 Task: In the  document partnership.docx Insert page numer 'on top of the page' change page color to  'Grey'. Write company name: Ramsons
Action: Mouse moved to (347, 505)
Screenshot: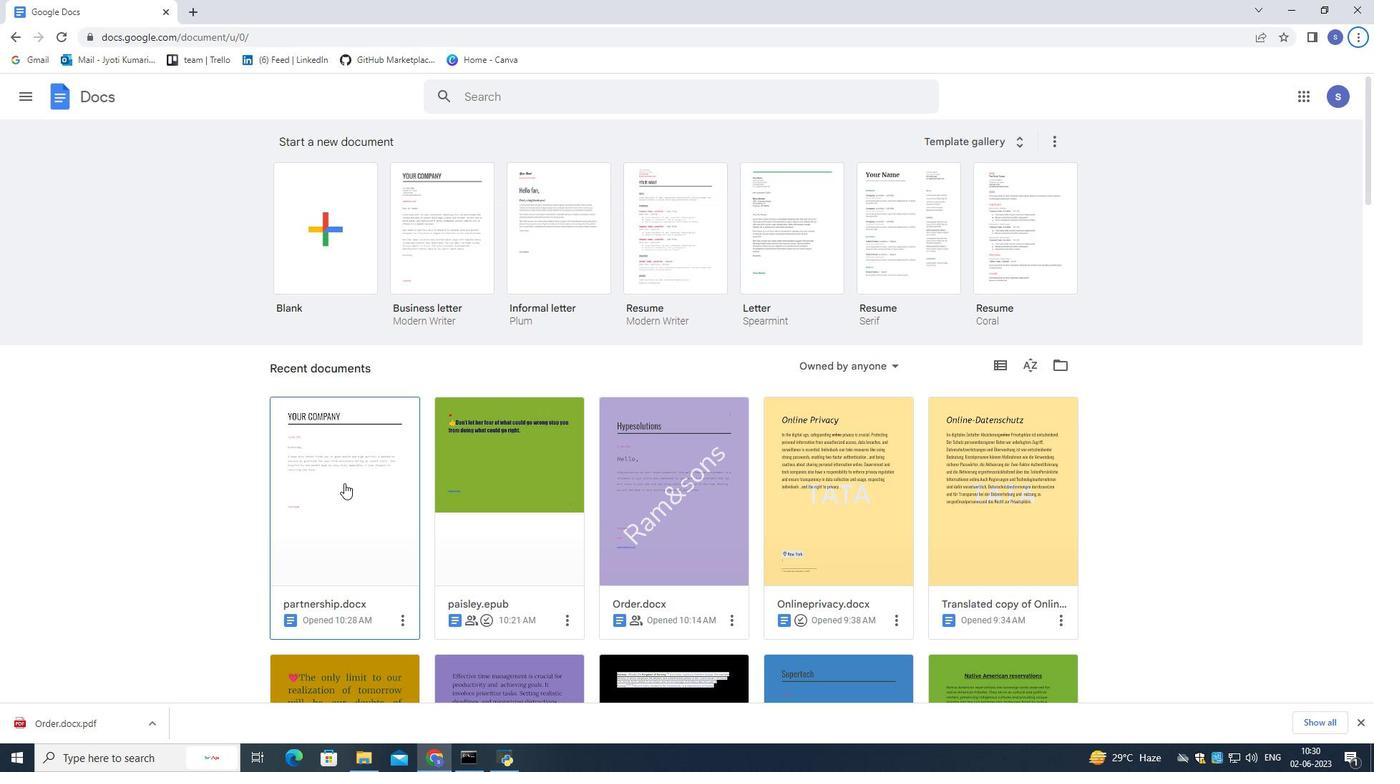
Action: Mouse pressed left at (347, 505)
Screenshot: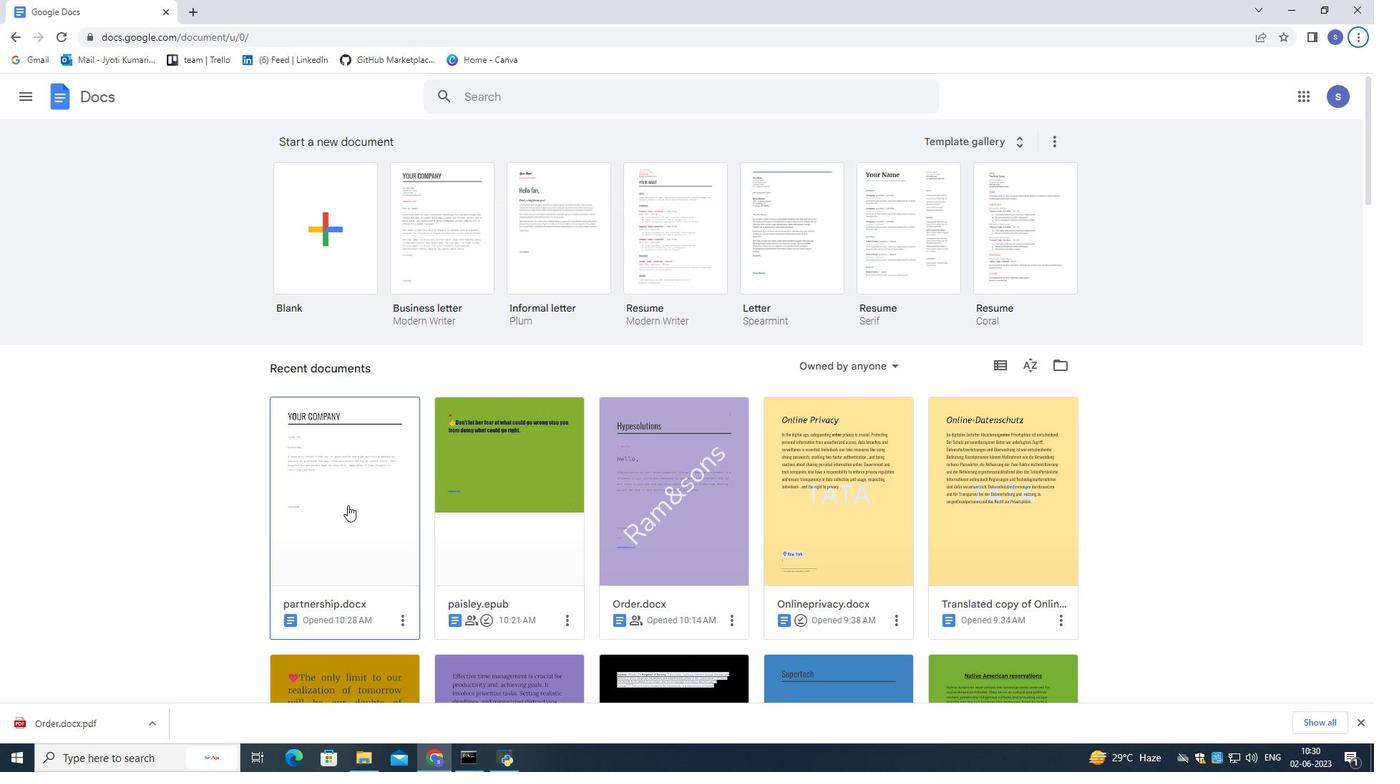 
Action: Mouse moved to (347, 505)
Screenshot: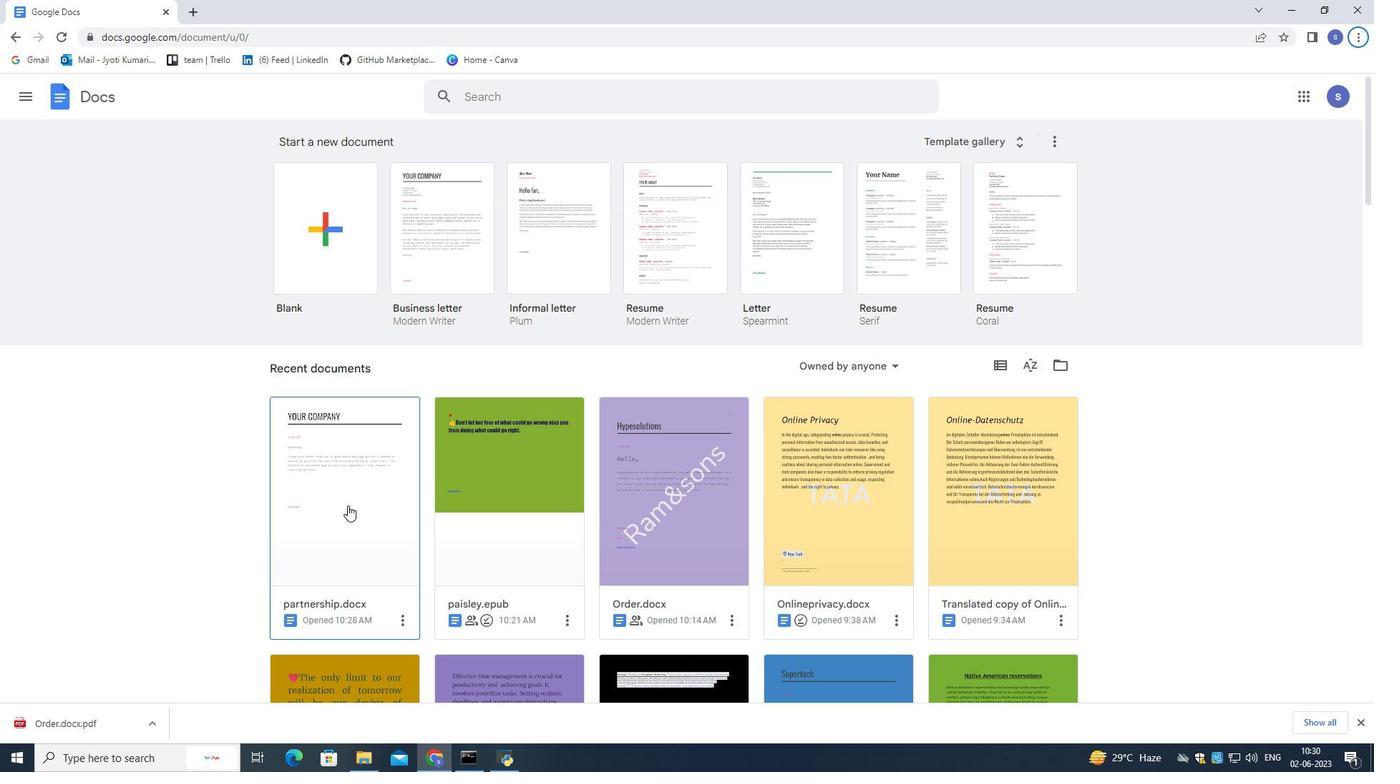 
Action: Mouse pressed left at (347, 505)
Screenshot: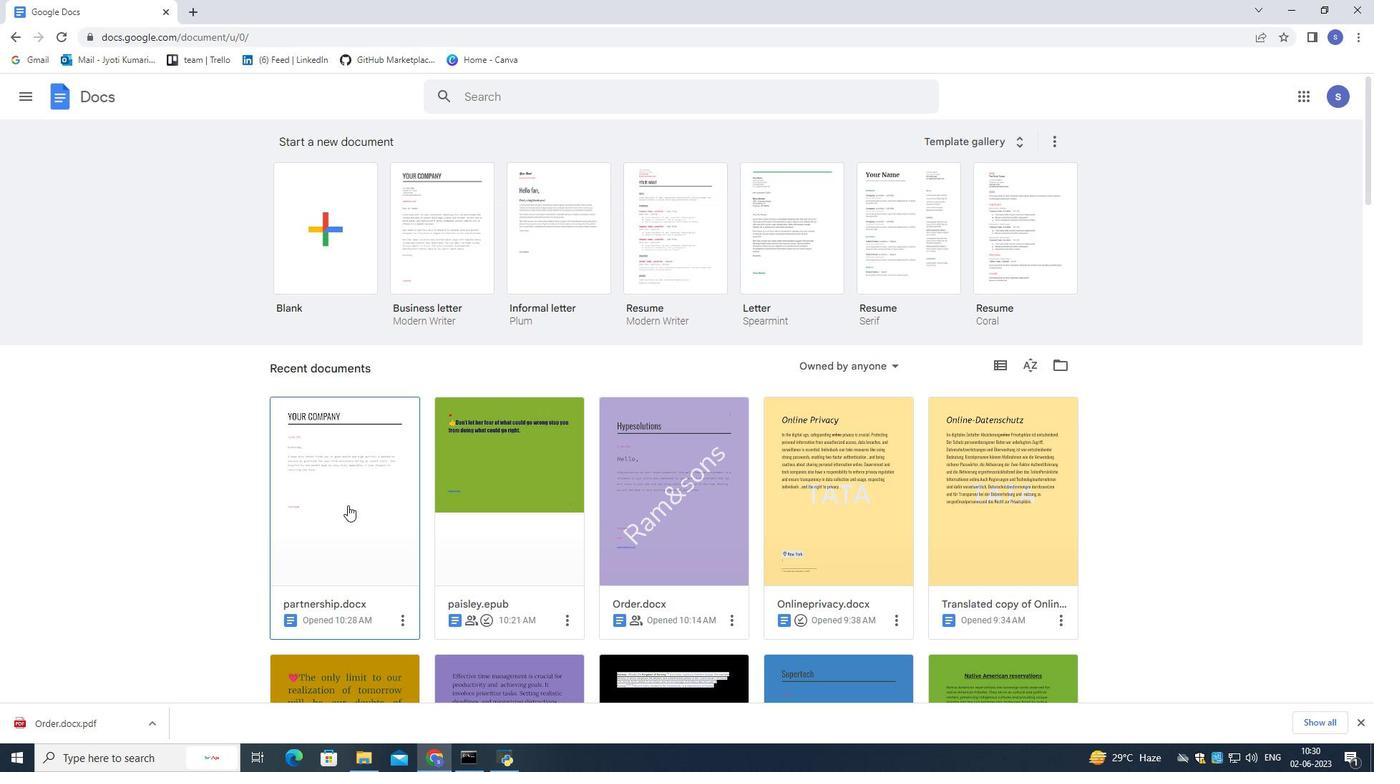 
Action: Mouse moved to (145, 108)
Screenshot: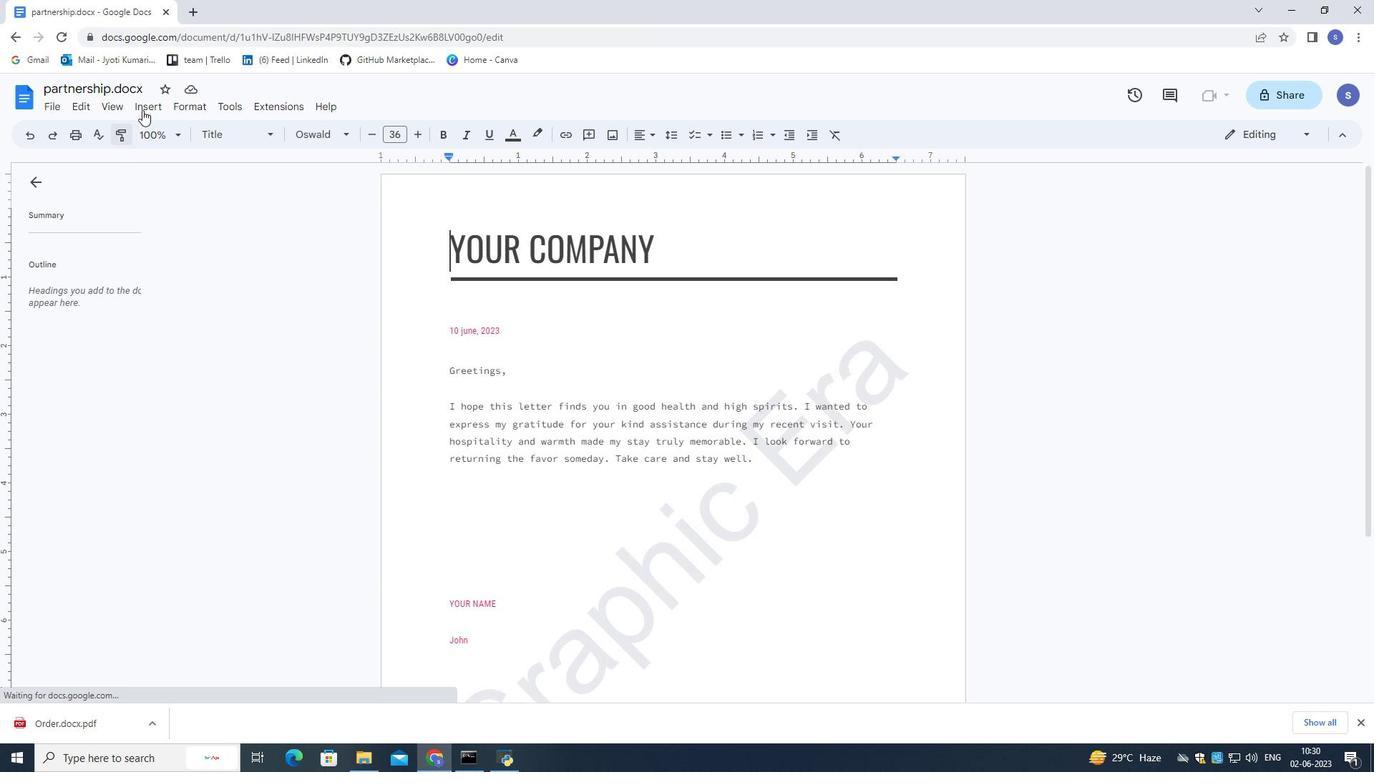 
Action: Mouse pressed left at (145, 108)
Screenshot: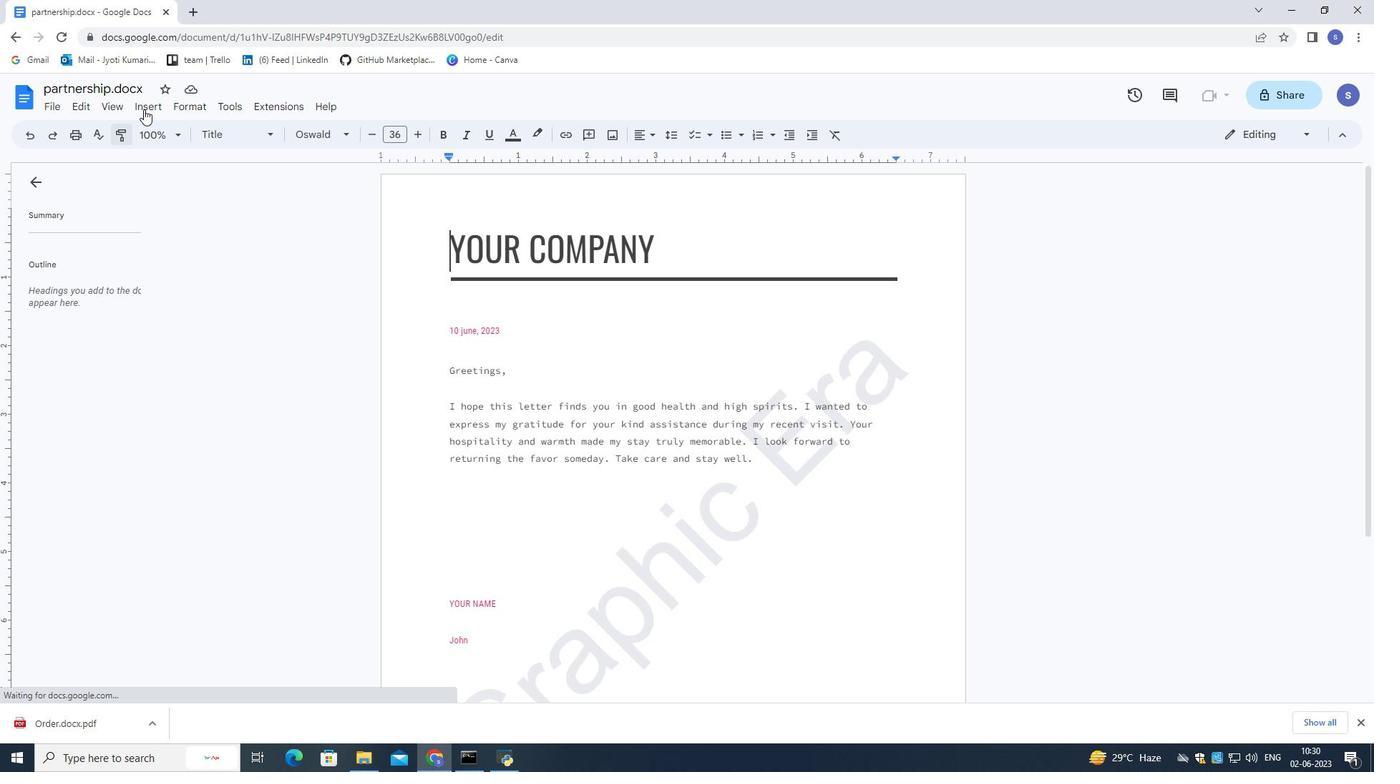 
Action: Mouse moved to (376, 510)
Screenshot: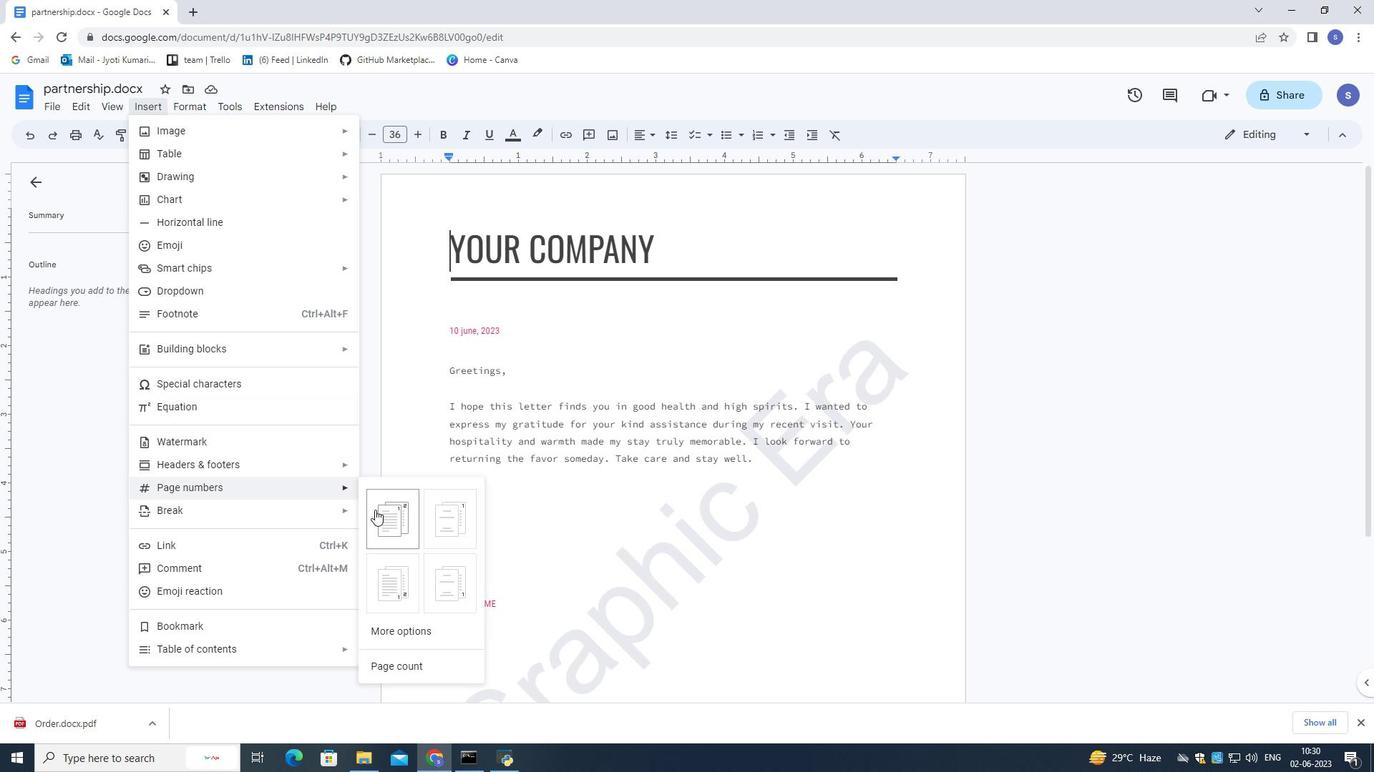 
Action: Mouse pressed left at (376, 510)
Screenshot: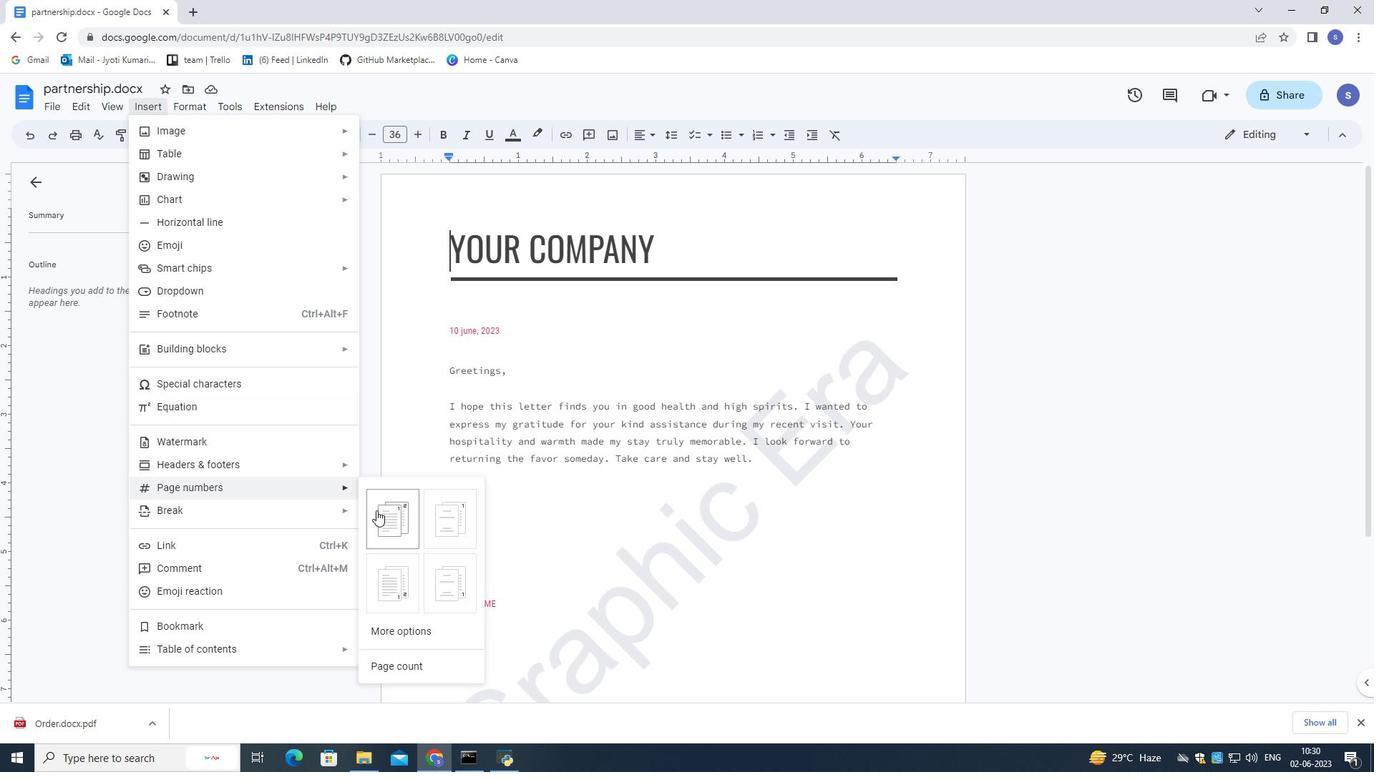 
Action: Mouse moved to (840, 399)
Screenshot: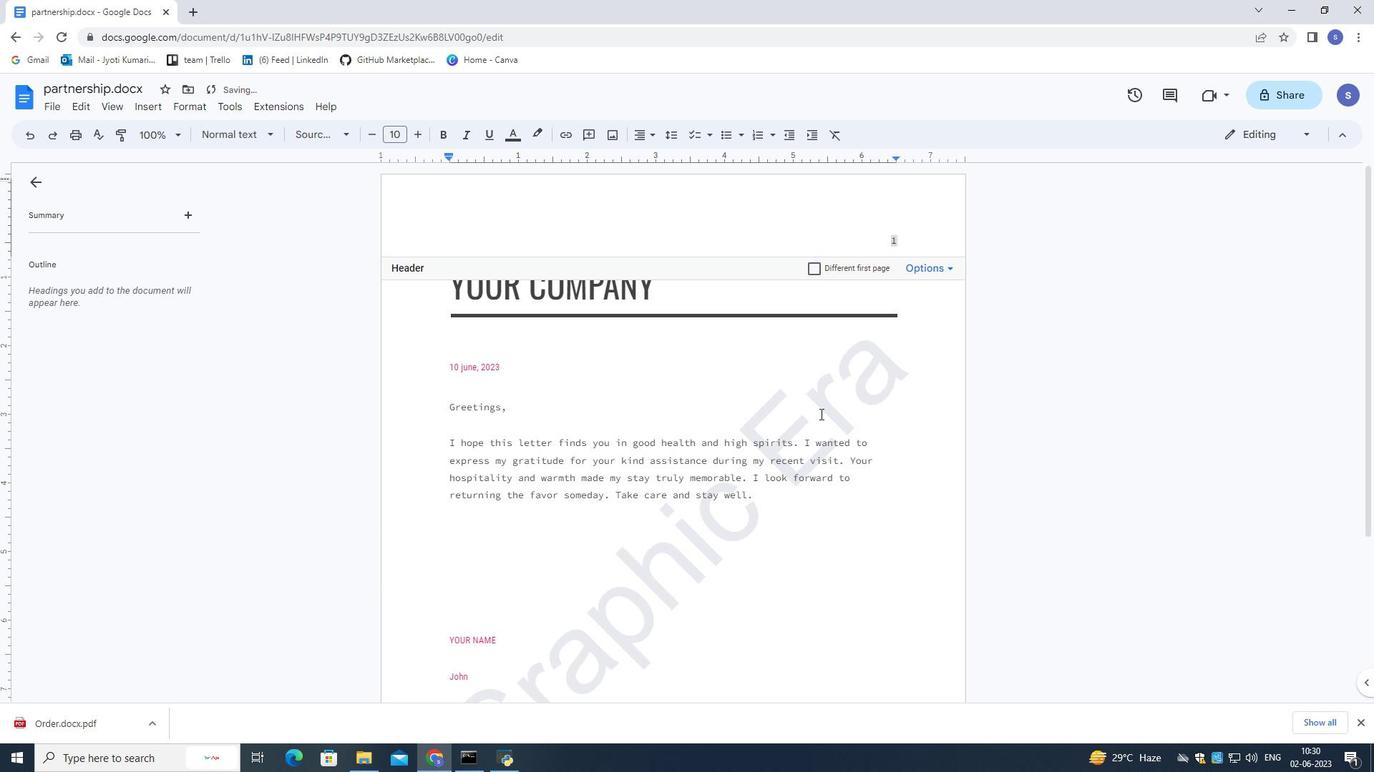 
Action: Mouse pressed left at (840, 399)
Screenshot: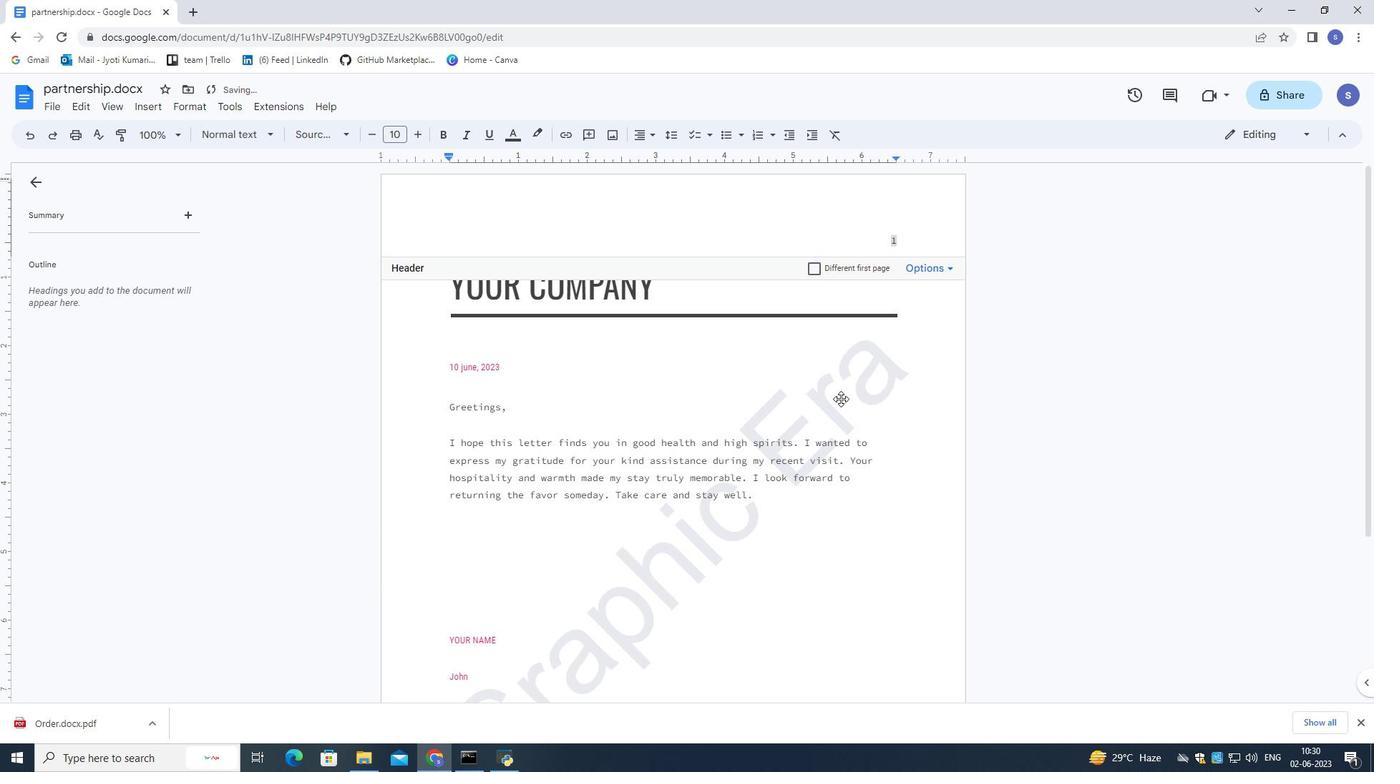 
Action: Mouse moved to (45, 105)
Screenshot: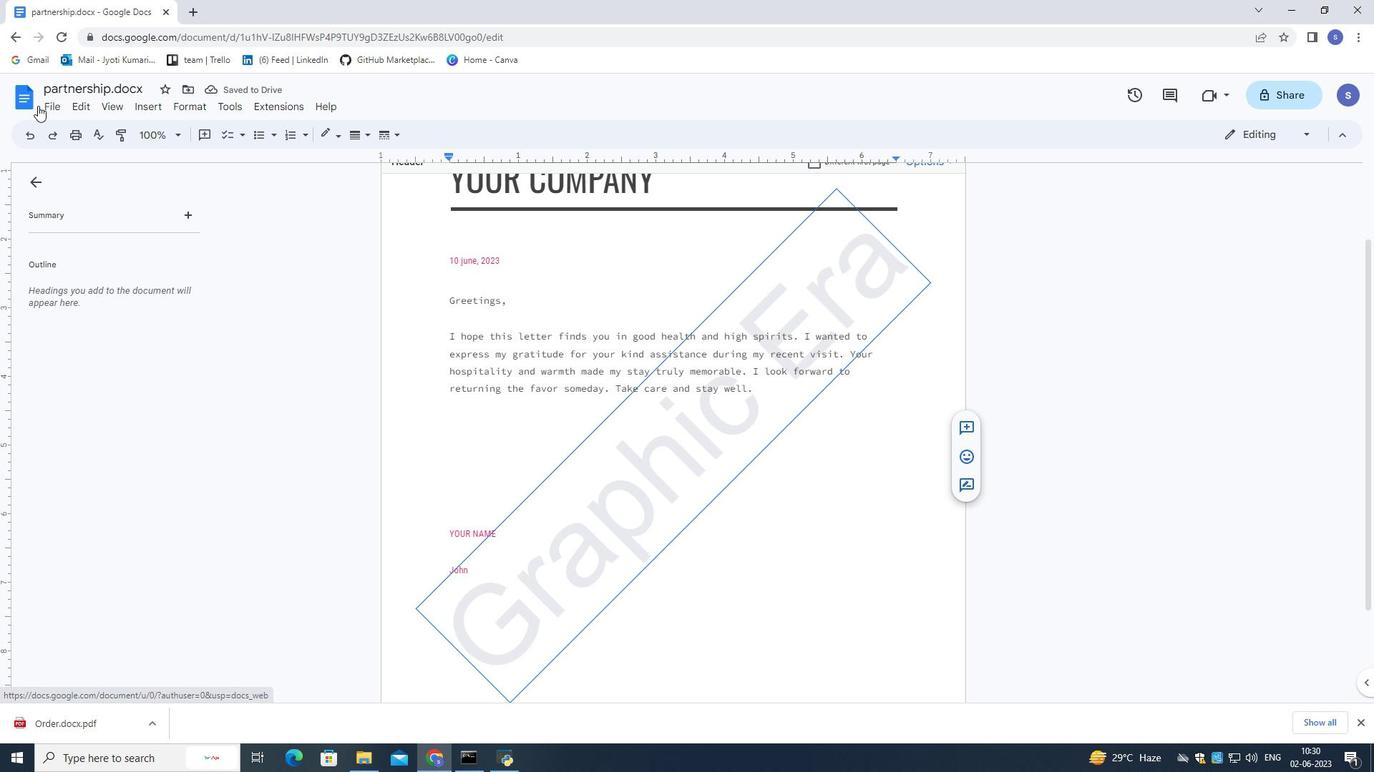 
Action: Mouse pressed left at (45, 105)
Screenshot: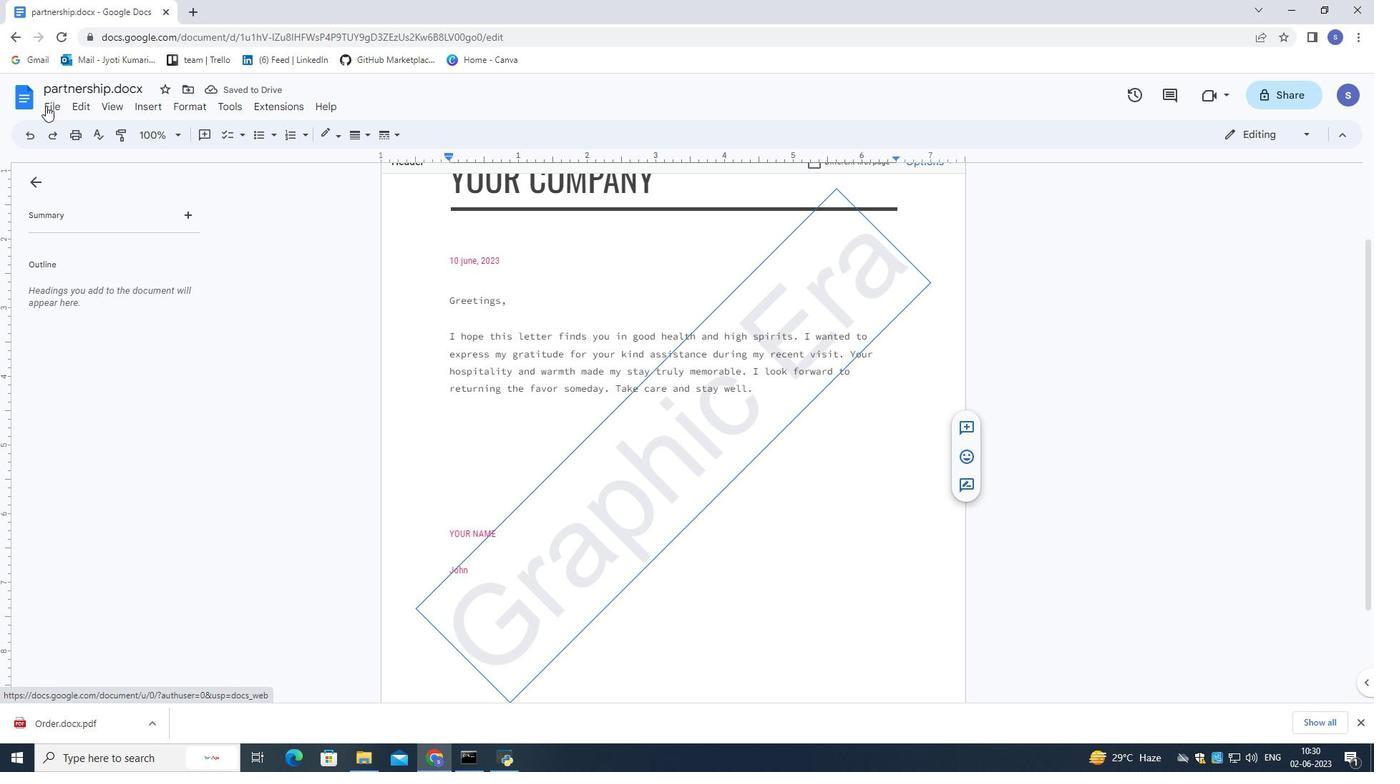 
Action: Mouse moved to (90, 502)
Screenshot: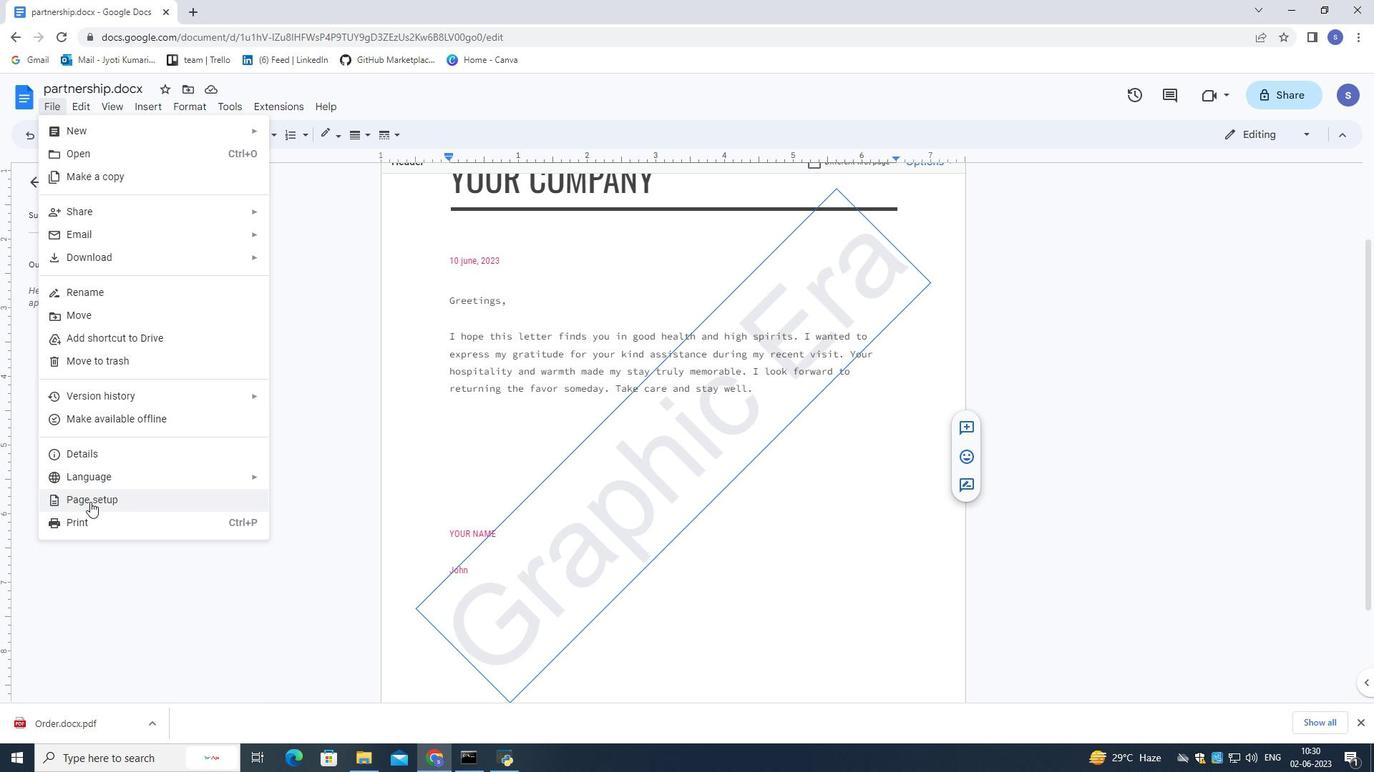 
Action: Mouse pressed left at (90, 502)
Screenshot: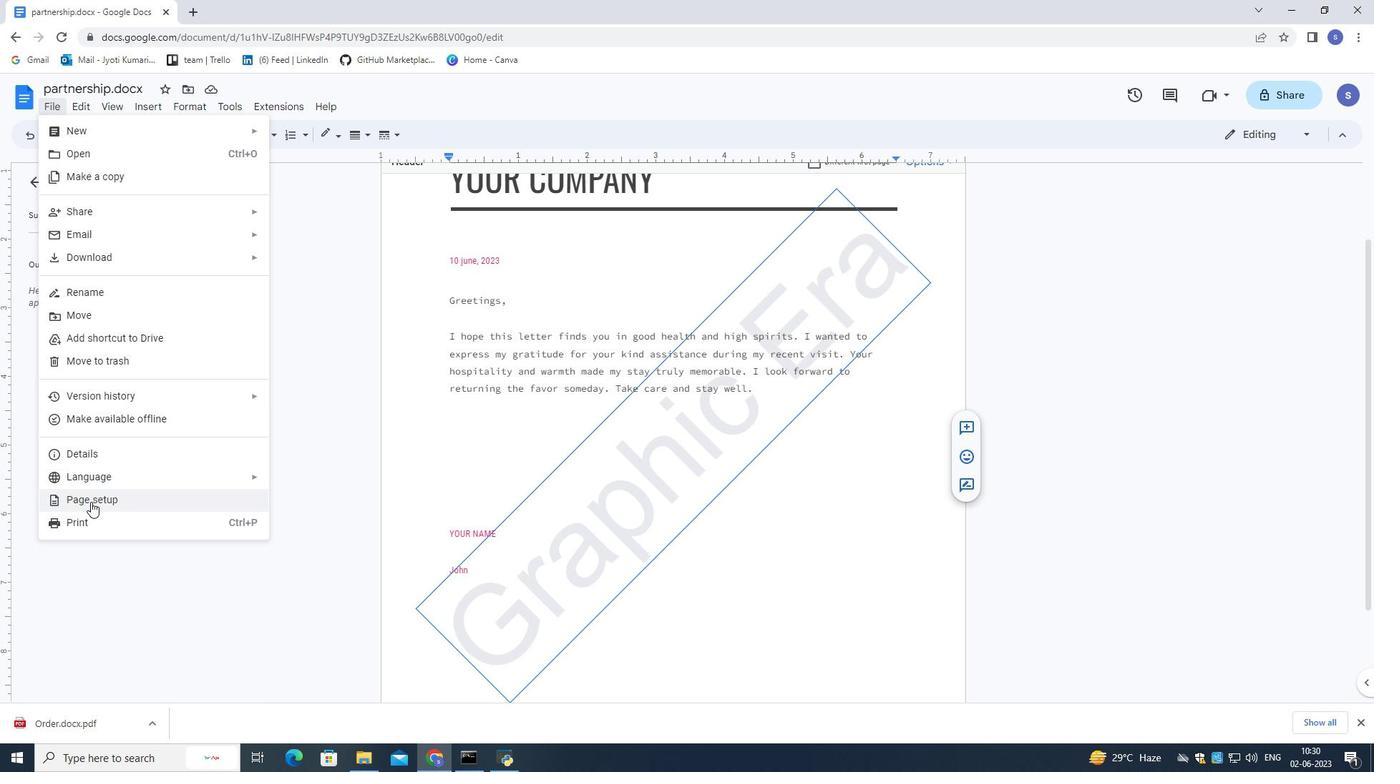 
Action: Mouse moved to (565, 481)
Screenshot: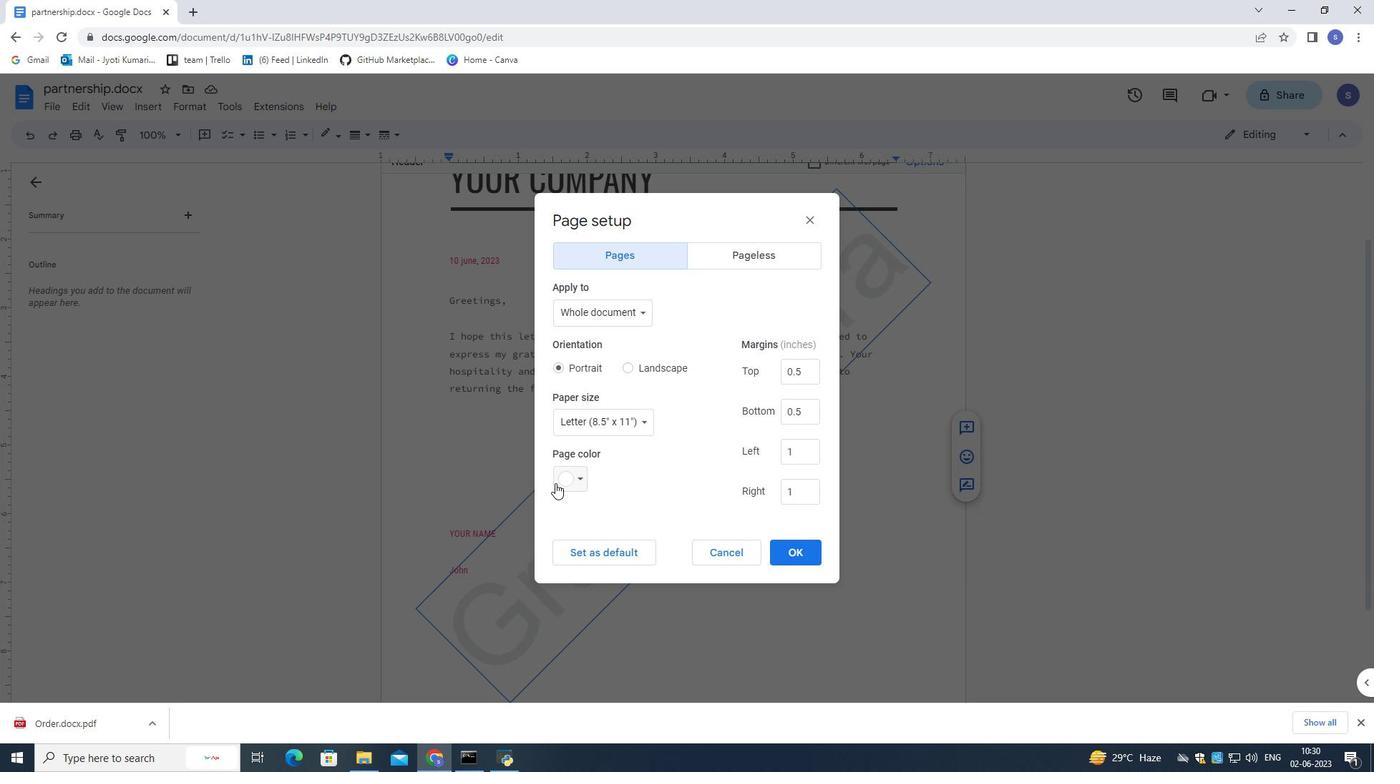 
Action: Mouse pressed left at (565, 481)
Screenshot: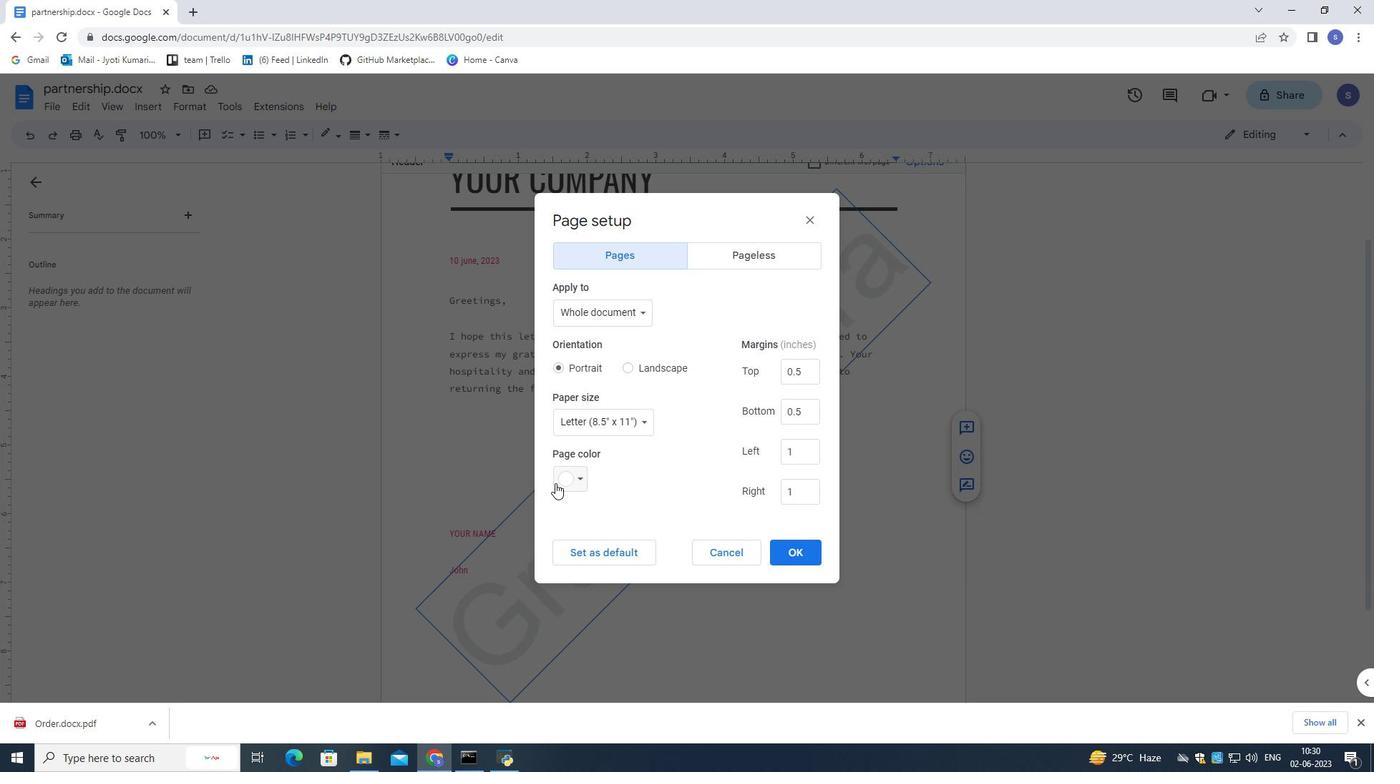 
Action: Mouse moved to (619, 505)
Screenshot: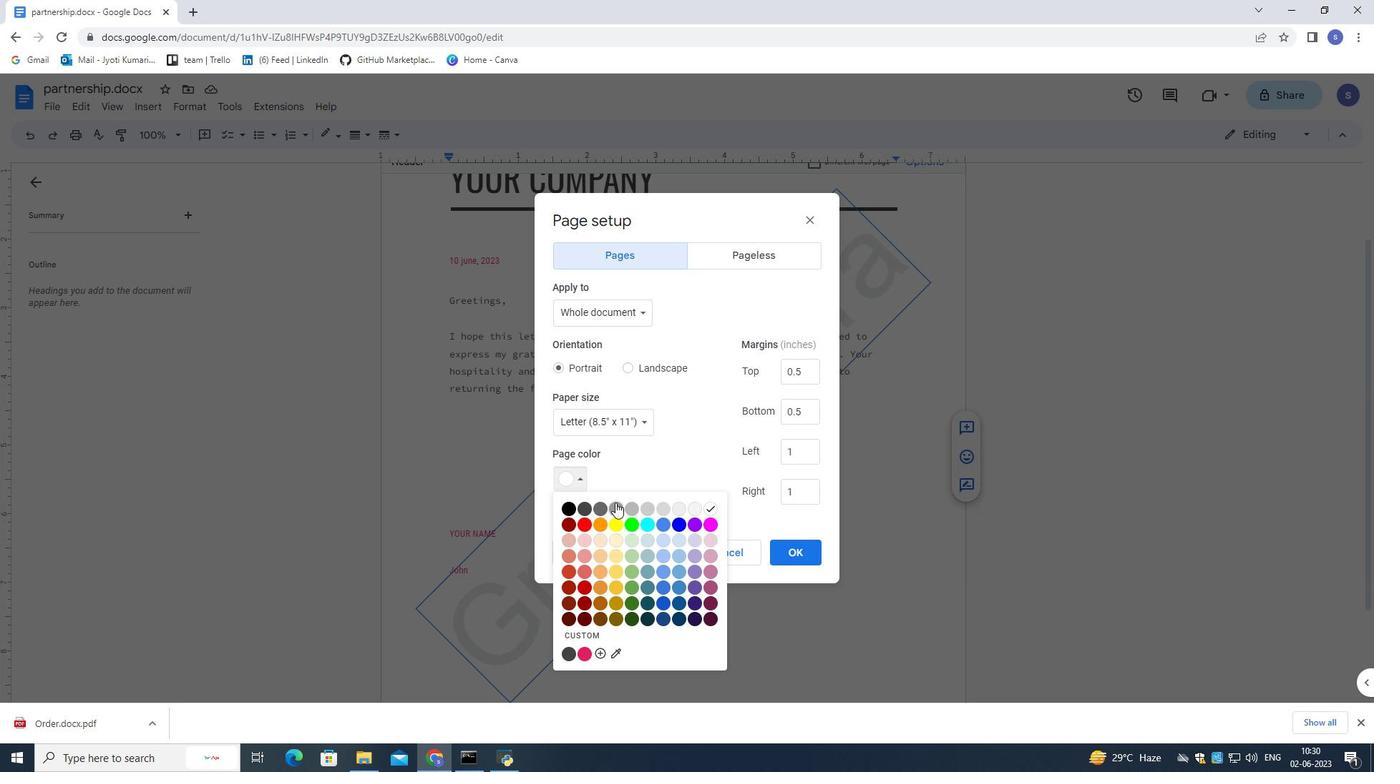 
Action: Mouse pressed left at (619, 505)
Screenshot: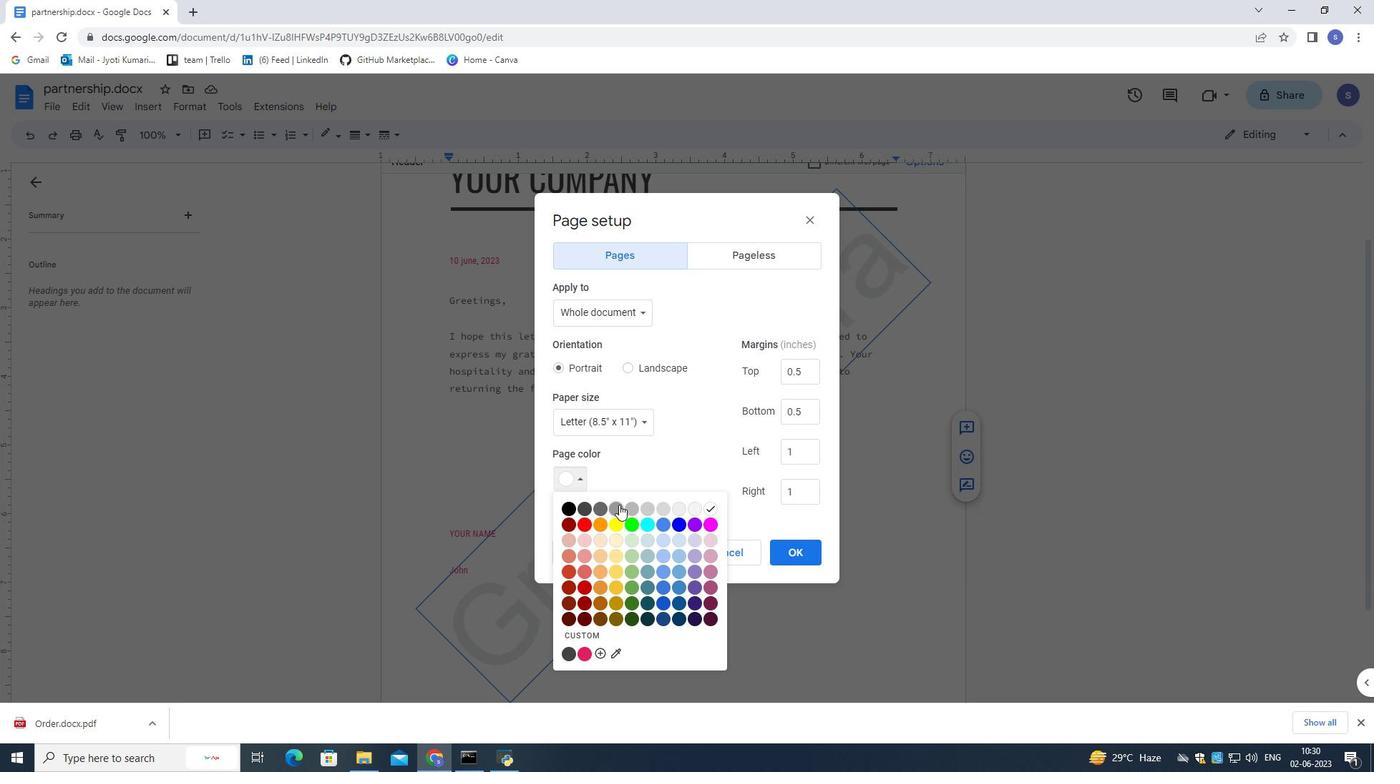 
Action: Mouse moved to (783, 548)
Screenshot: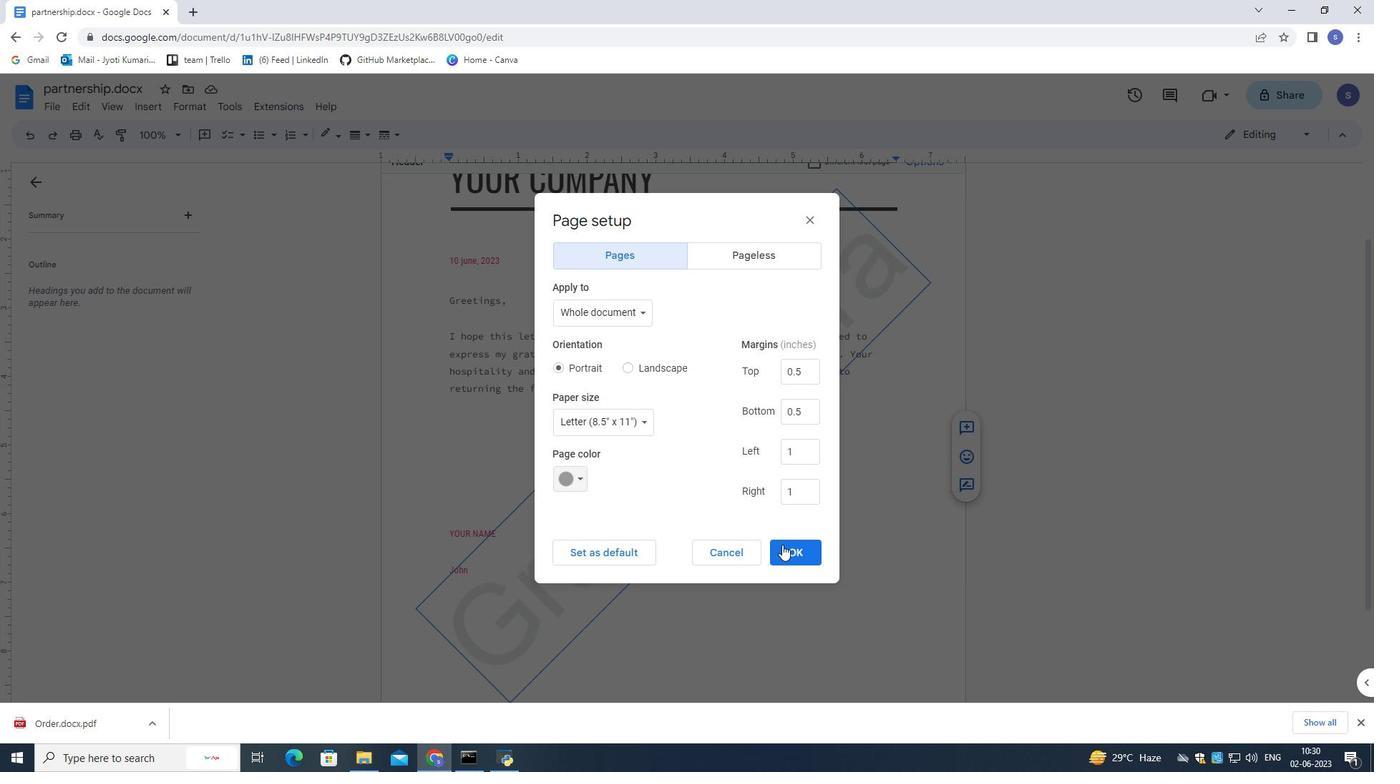 
Action: Mouse pressed left at (783, 548)
Screenshot: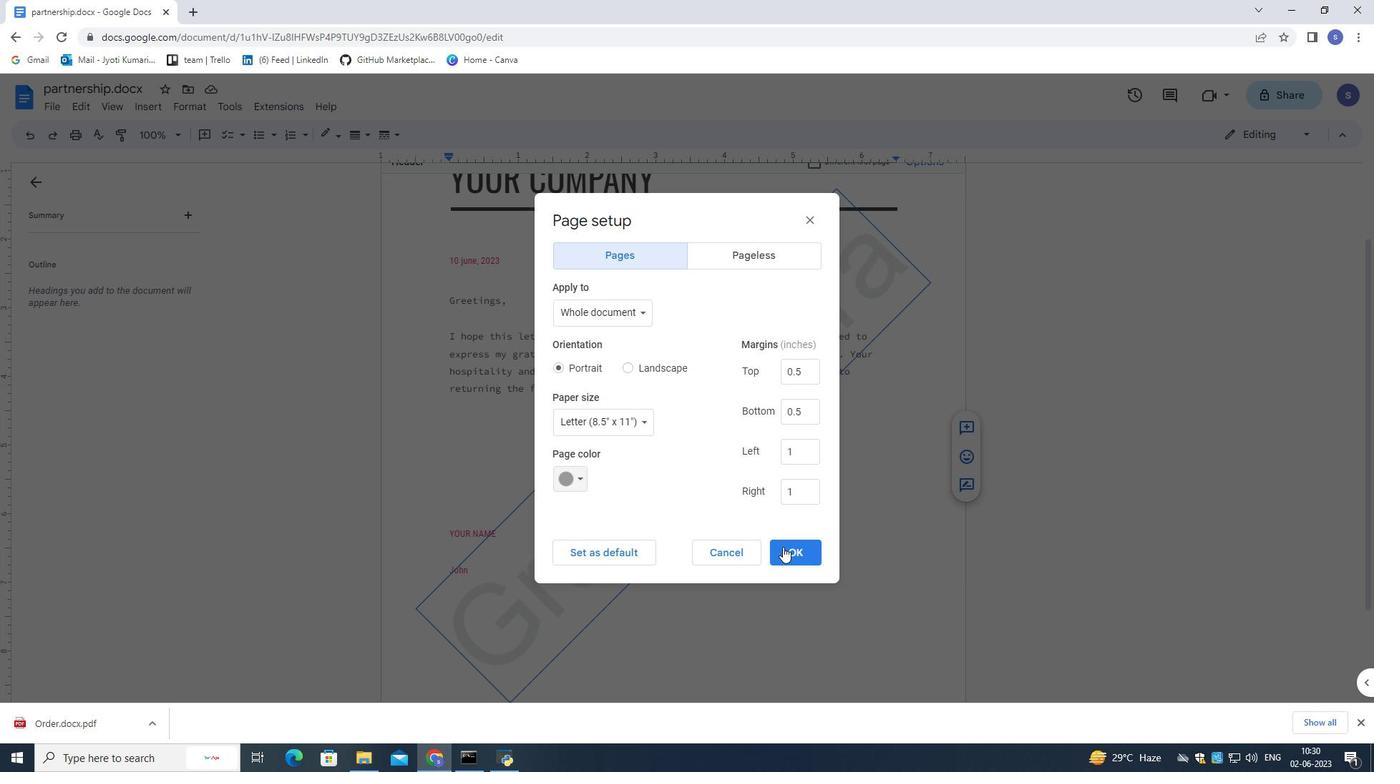 
Action: Mouse moved to (651, 319)
Screenshot: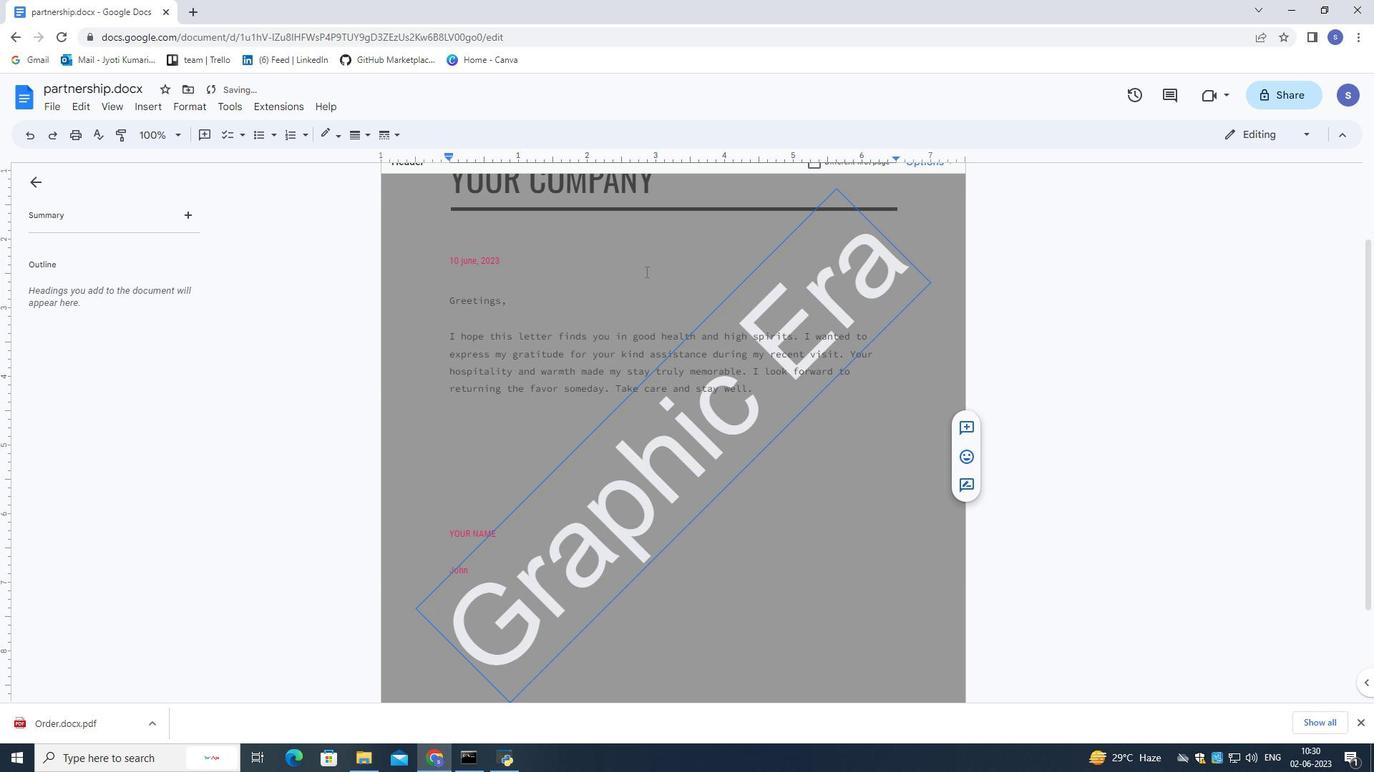 
Action: Mouse scrolled (651, 320) with delta (0, 0)
Screenshot: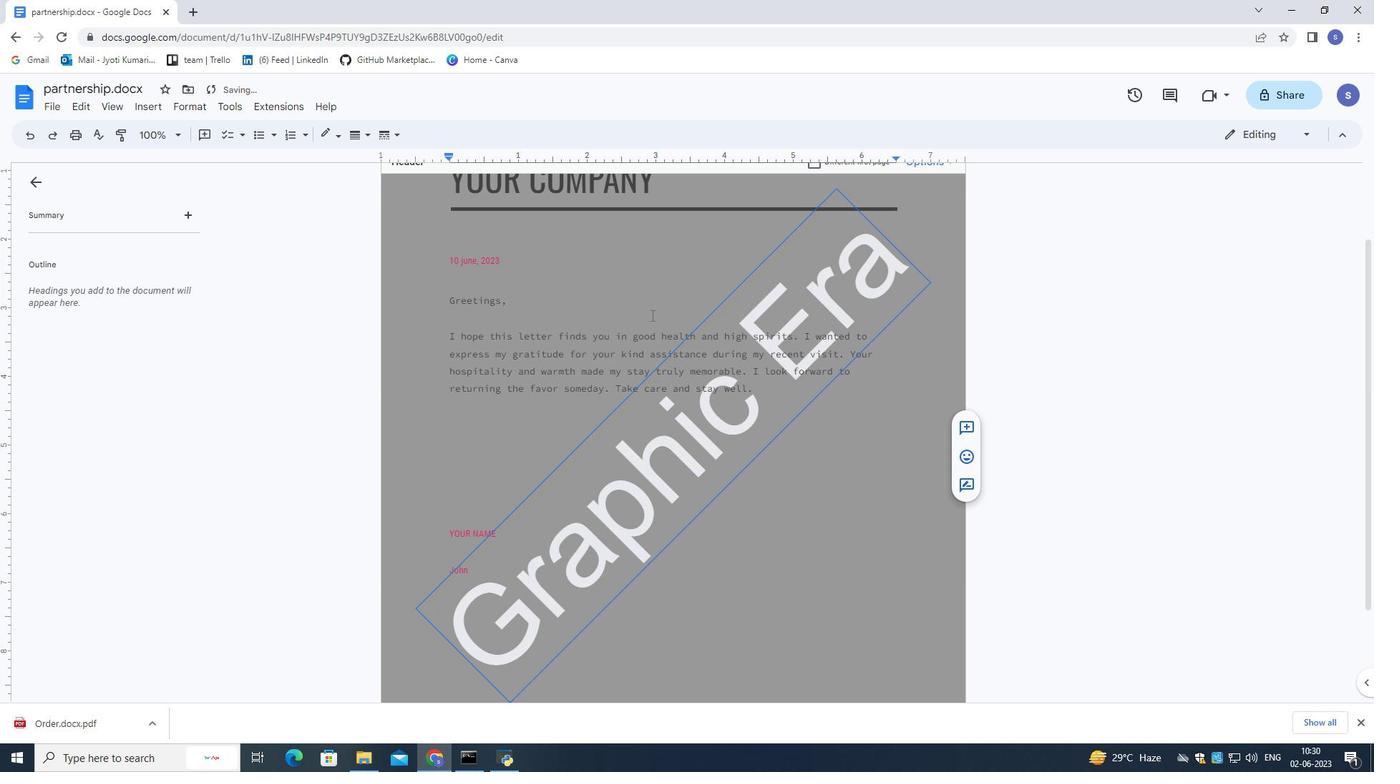 
Action: Mouse scrolled (651, 320) with delta (0, 0)
Screenshot: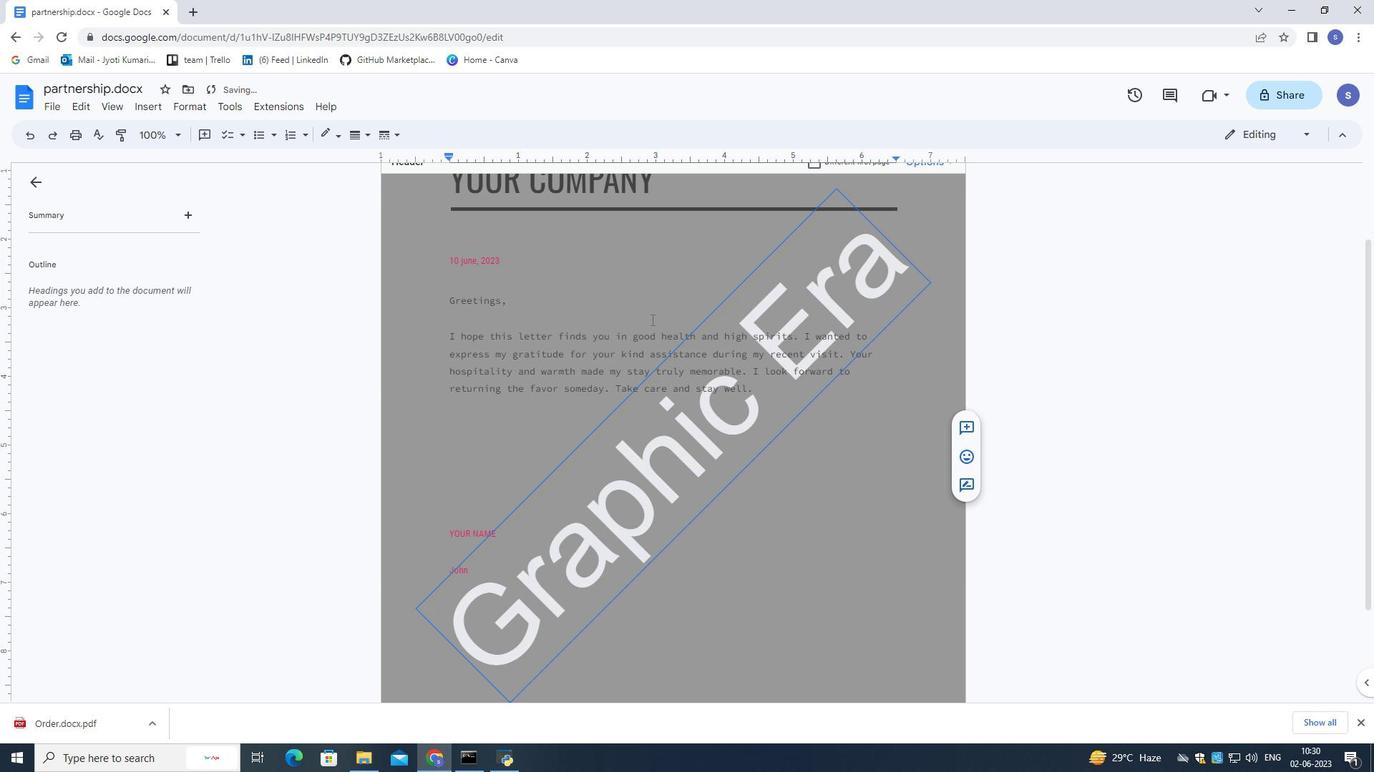 
Action: Mouse moved to (651, 319)
Screenshot: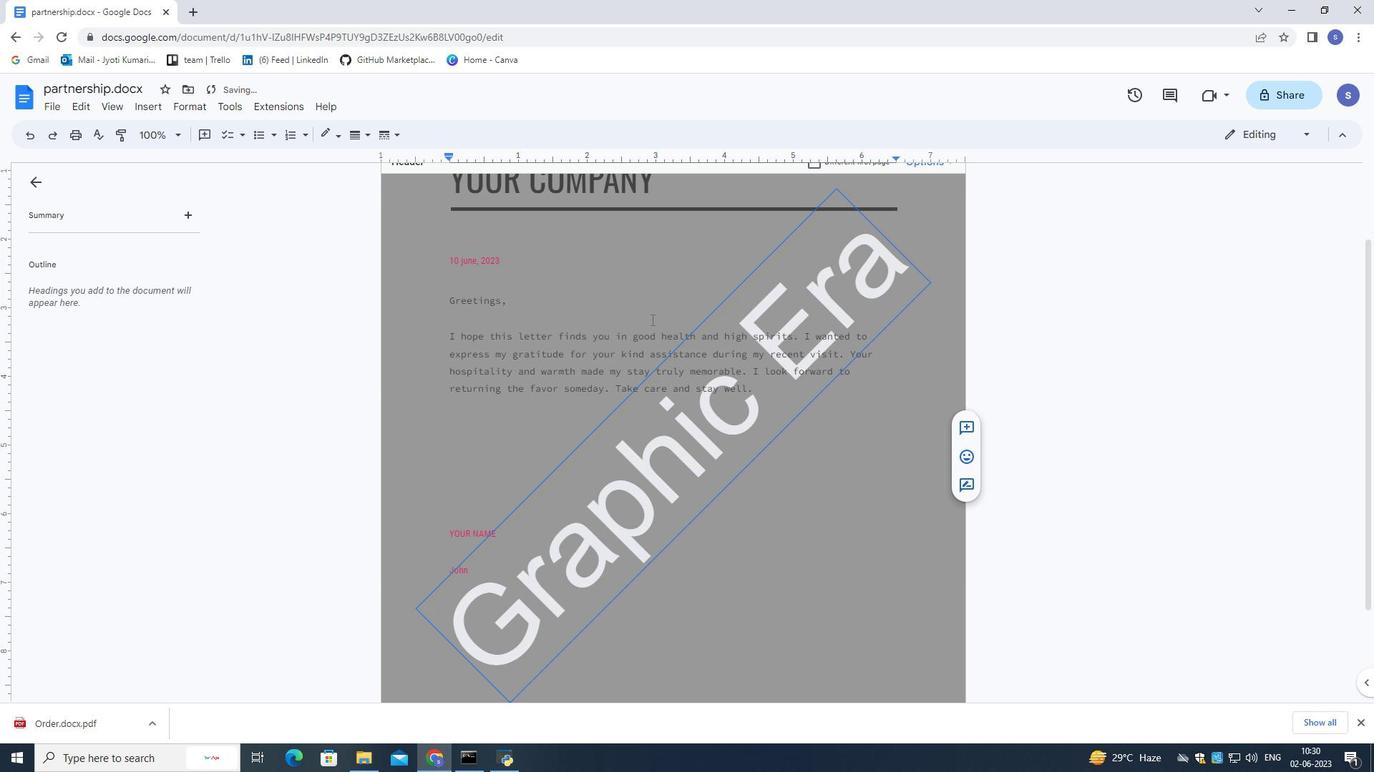 
Action: Mouse scrolled (651, 320) with delta (0, 0)
Screenshot: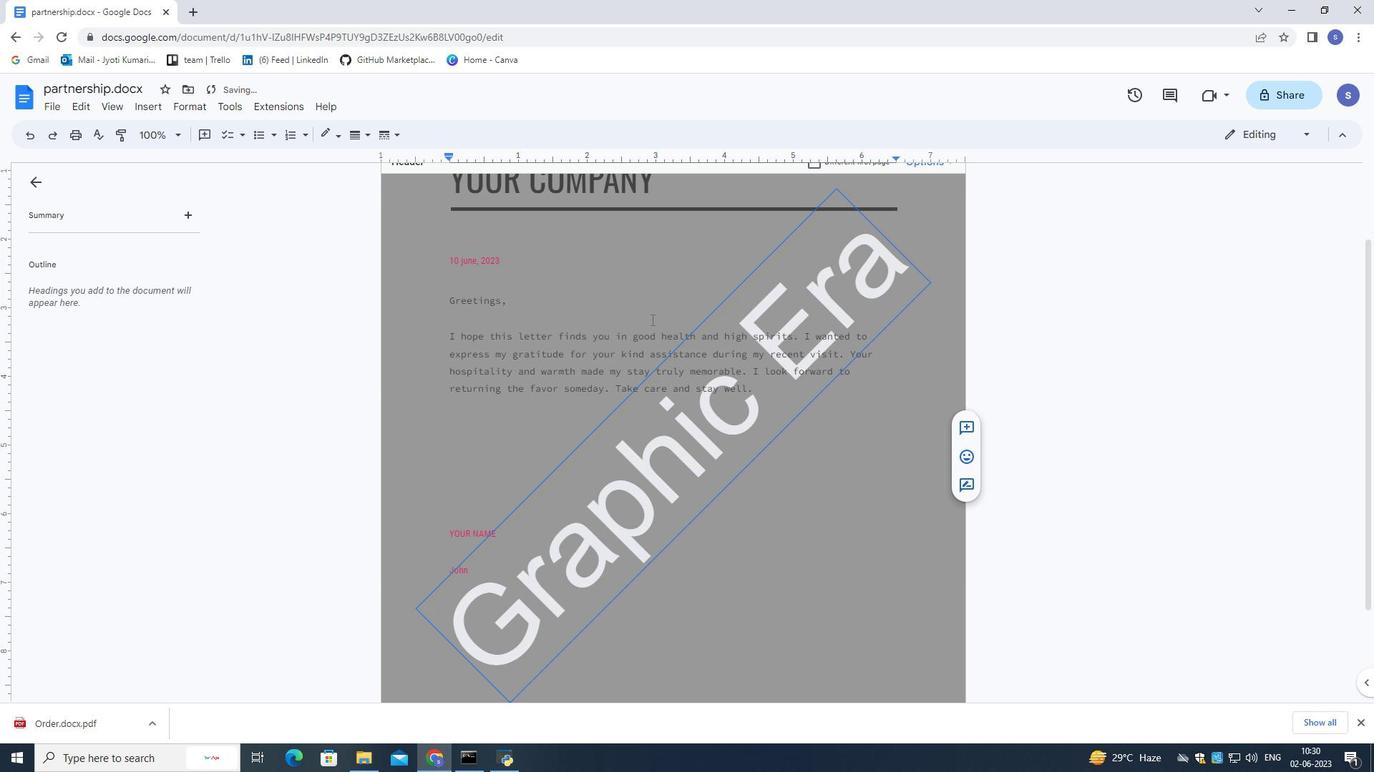 
Action: Mouse moved to (674, 386)
Screenshot: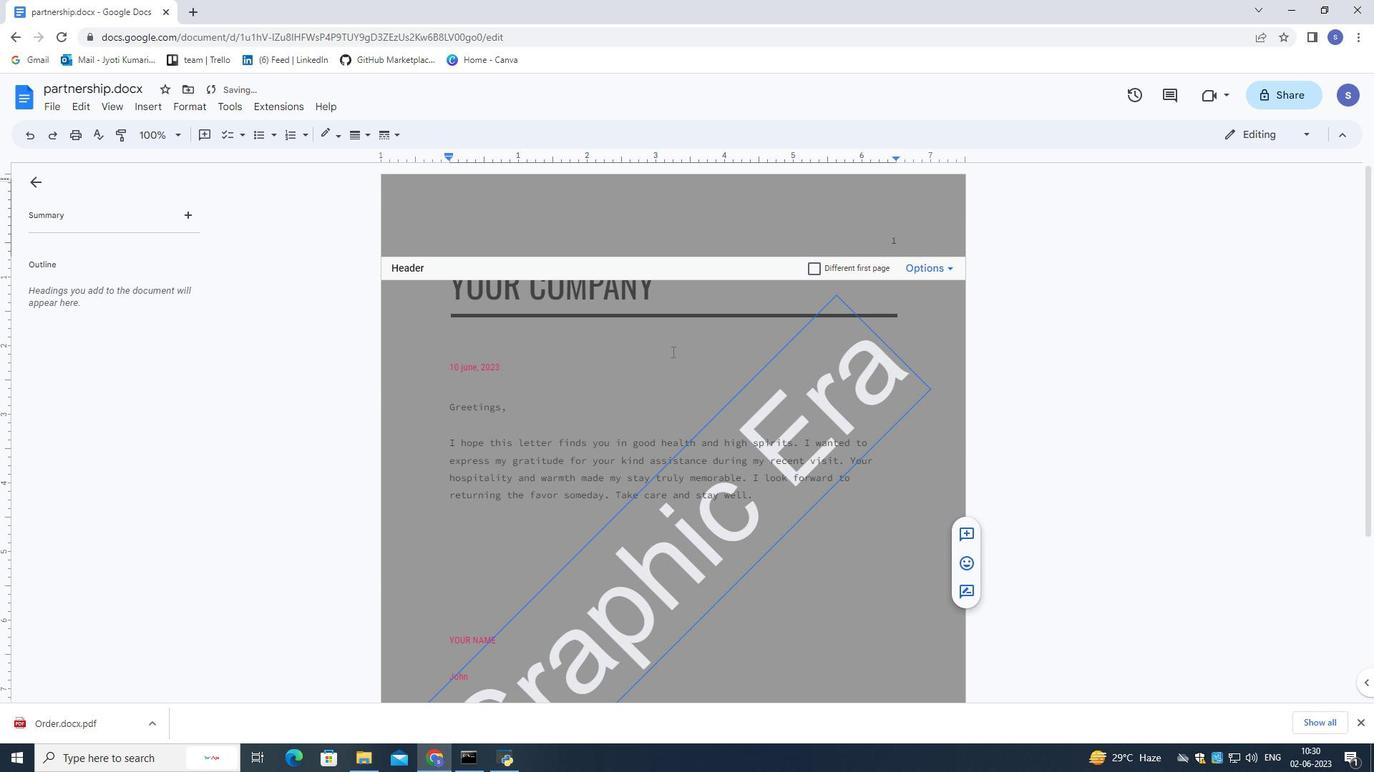 
Action: Mouse pressed left at (674, 386)
Screenshot: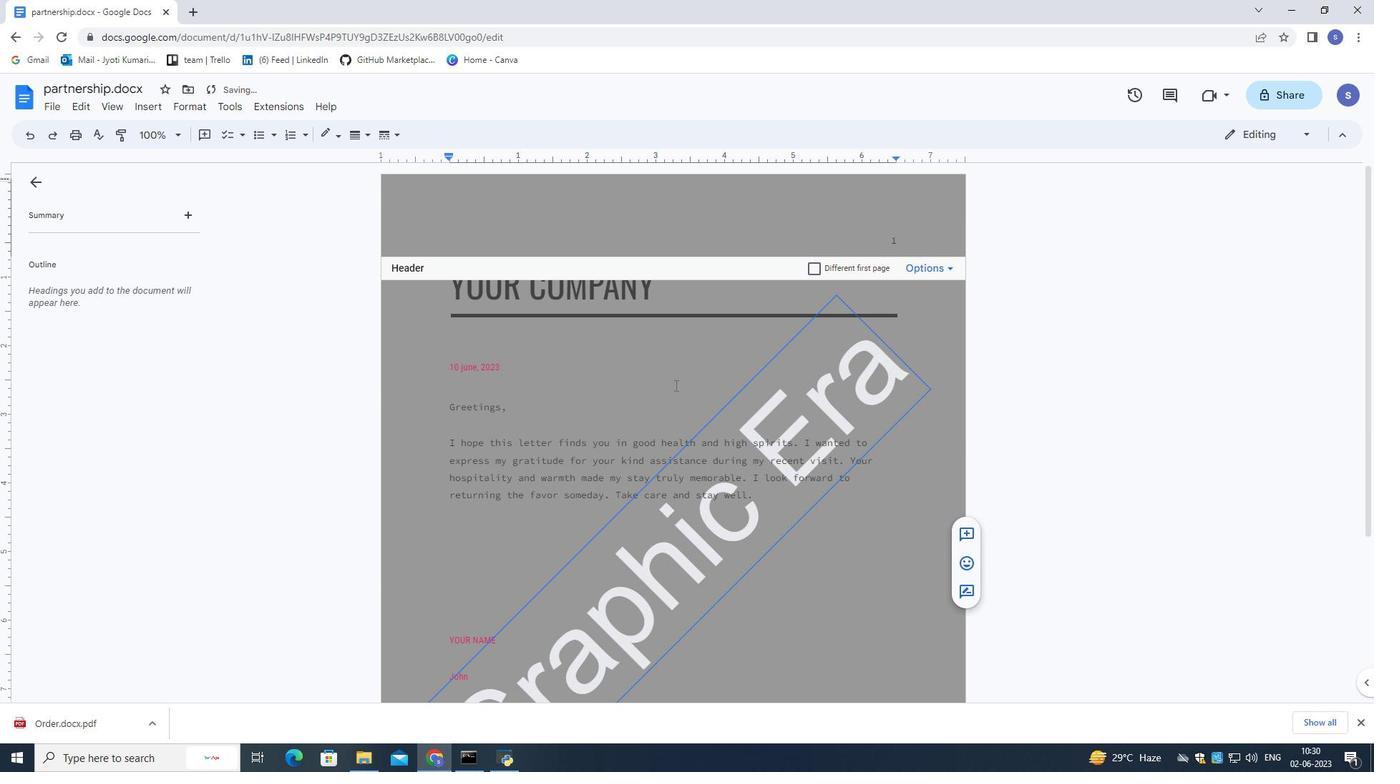 
Action: Mouse moved to (679, 306)
Screenshot: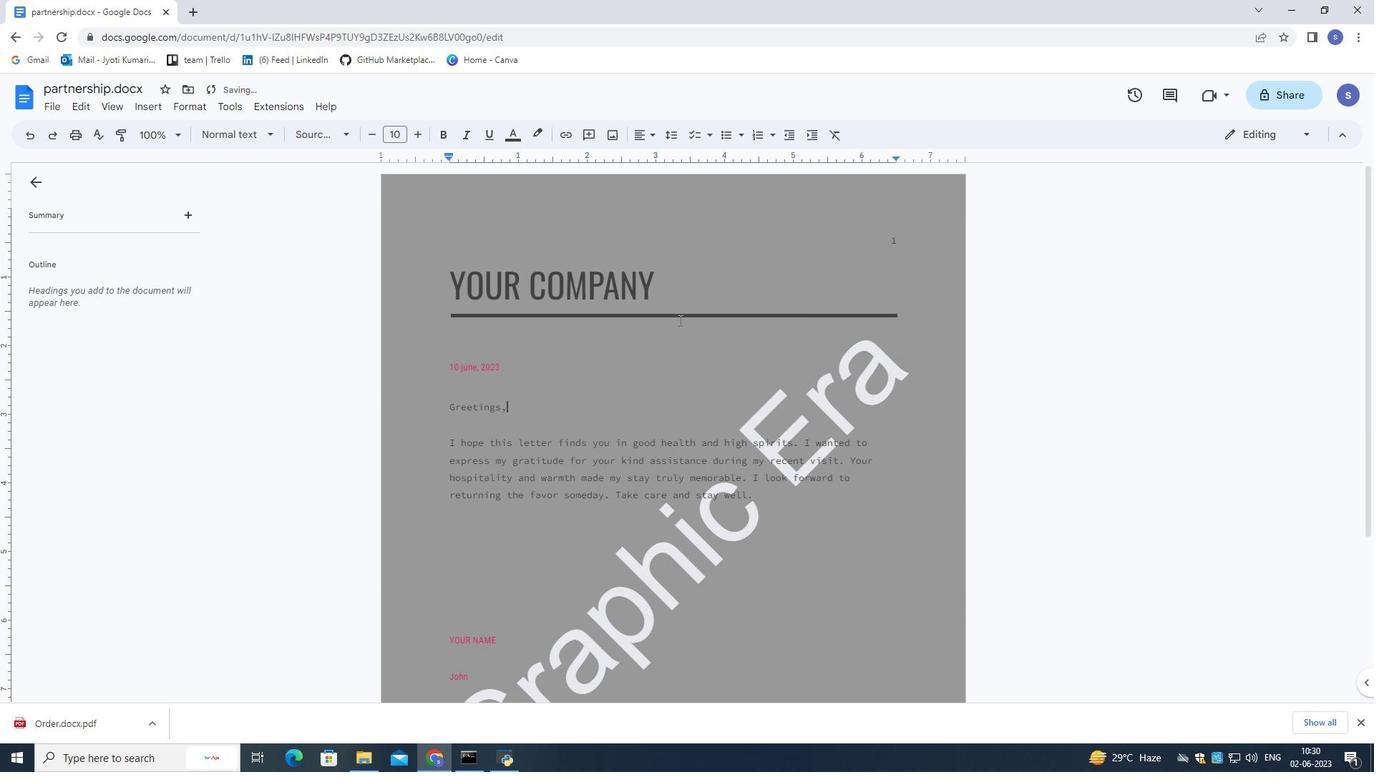 
Action: Mouse pressed left at (679, 306)
Screenshot: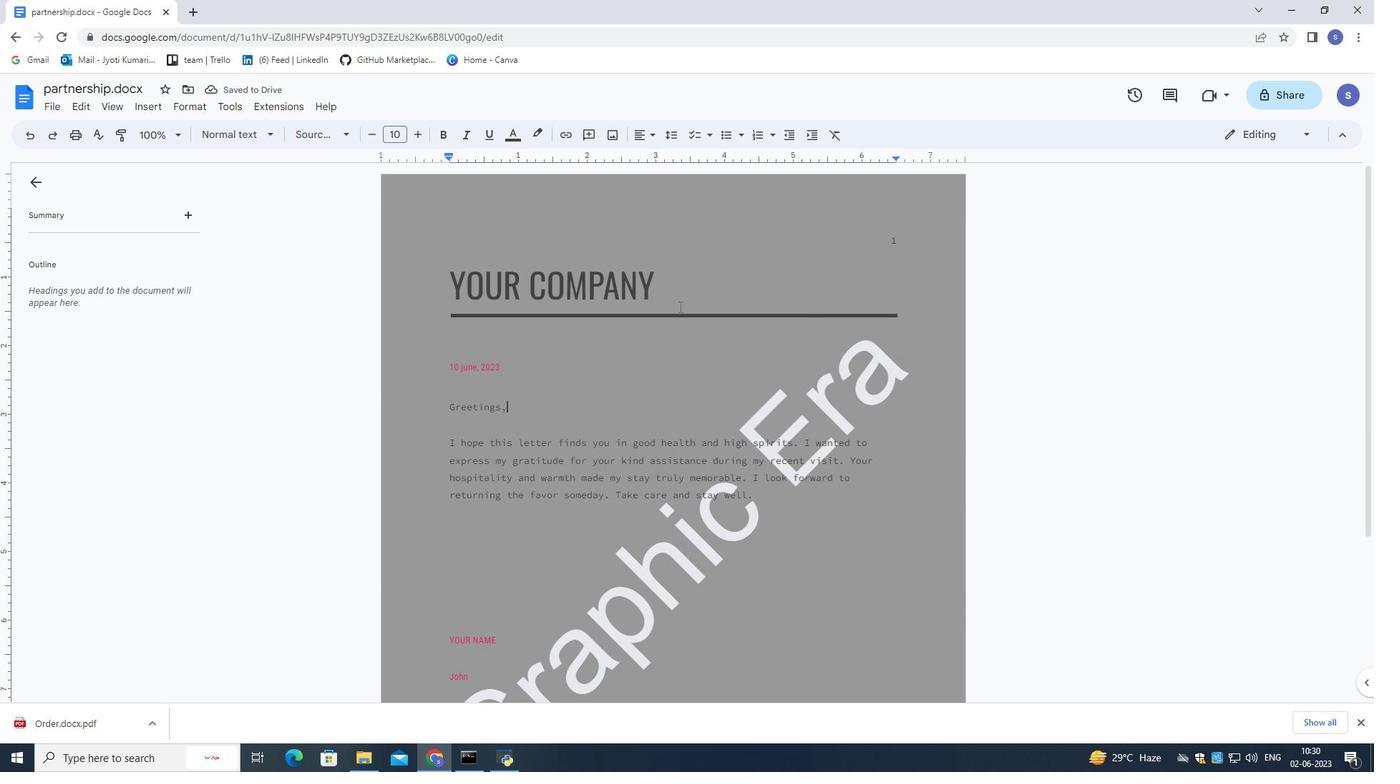 
Action: Mouse pressed left at (679, 306)
Screenshot: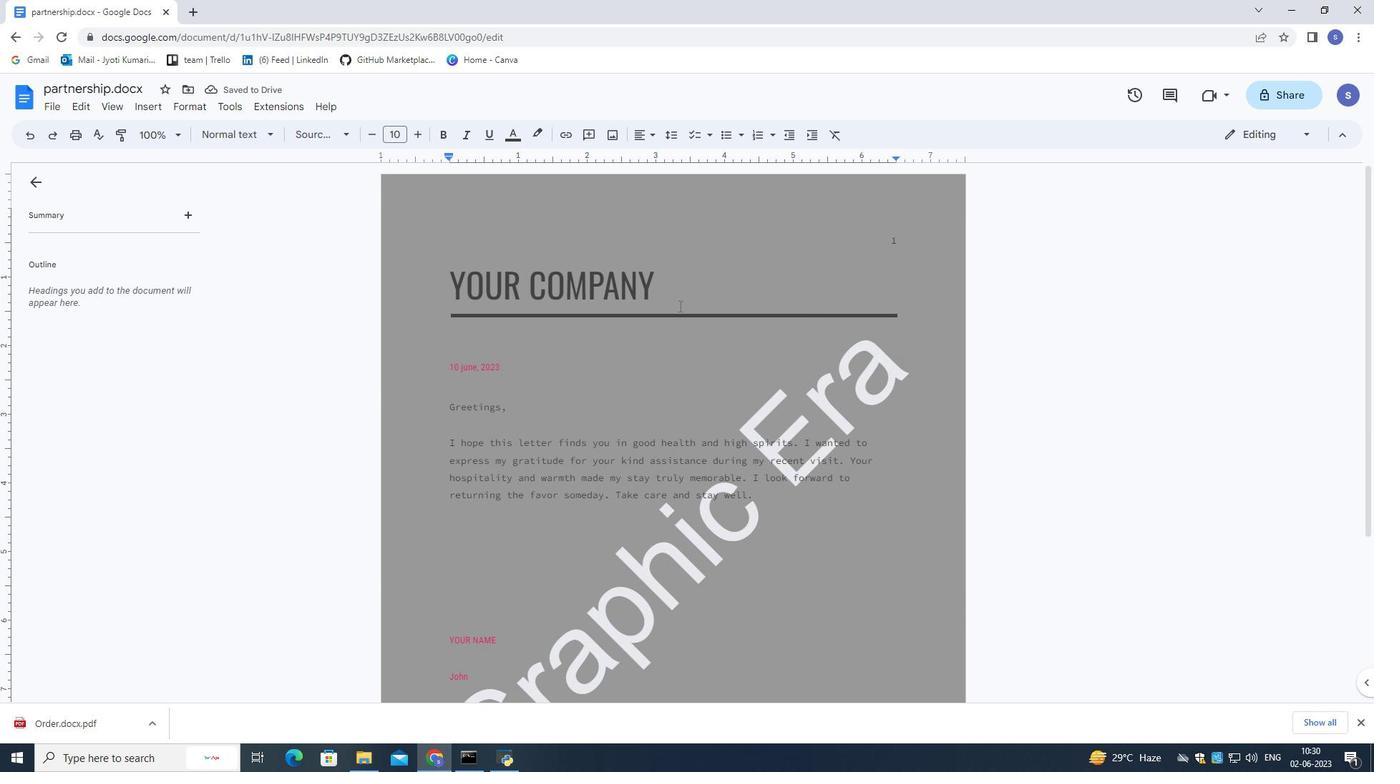 
Action: Mouse pressed left at (679, 306)
Screenshot: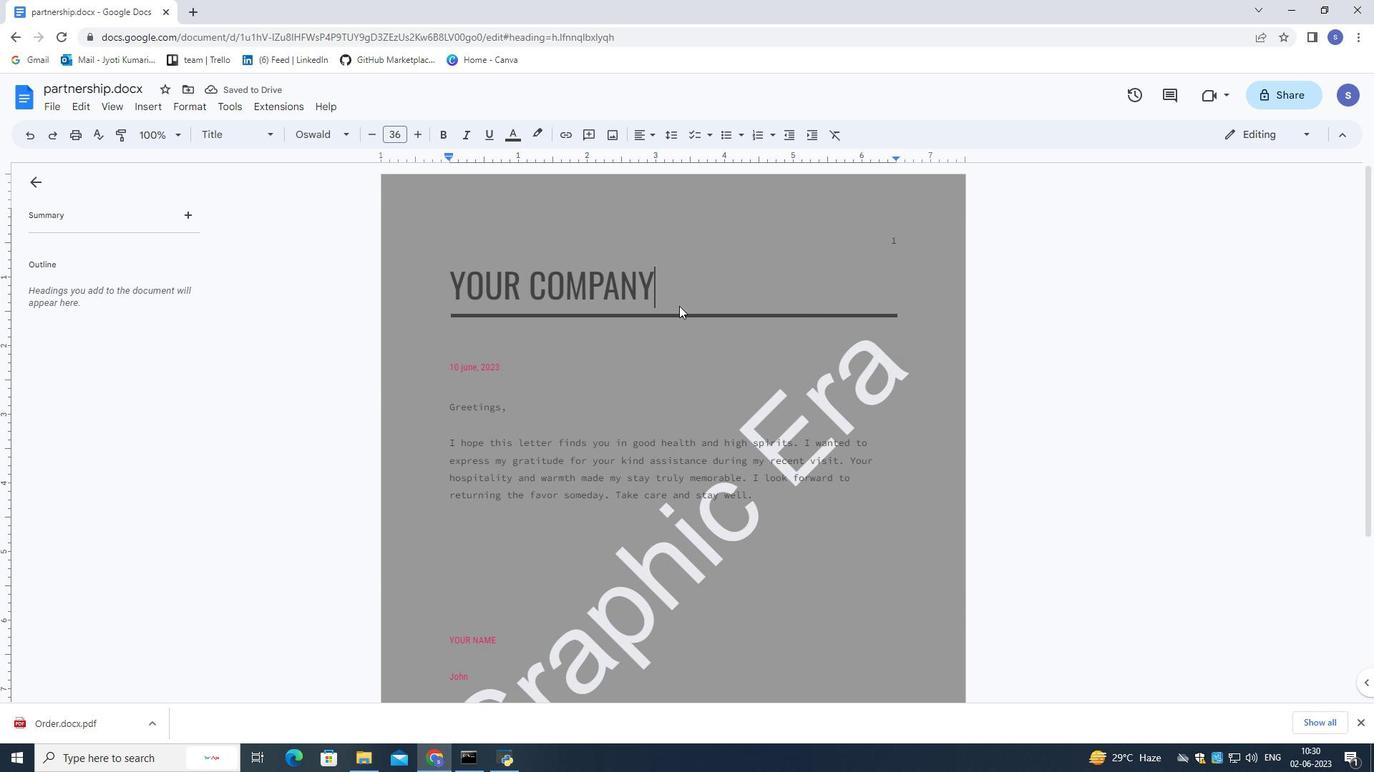 
Action: Mouse moved to (671, 307)
Screenshot: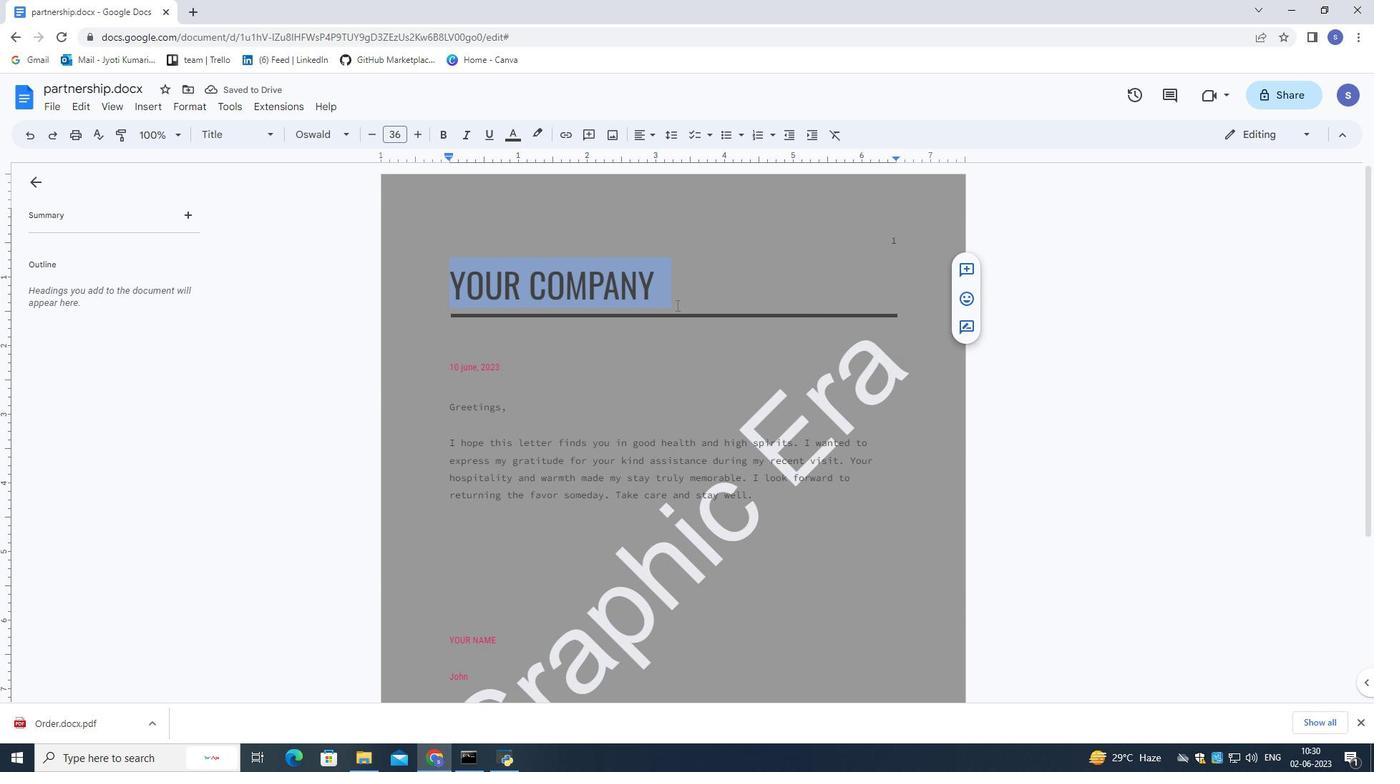 
Action: Key pressed <Key.shift>Ramsons
Screenshot: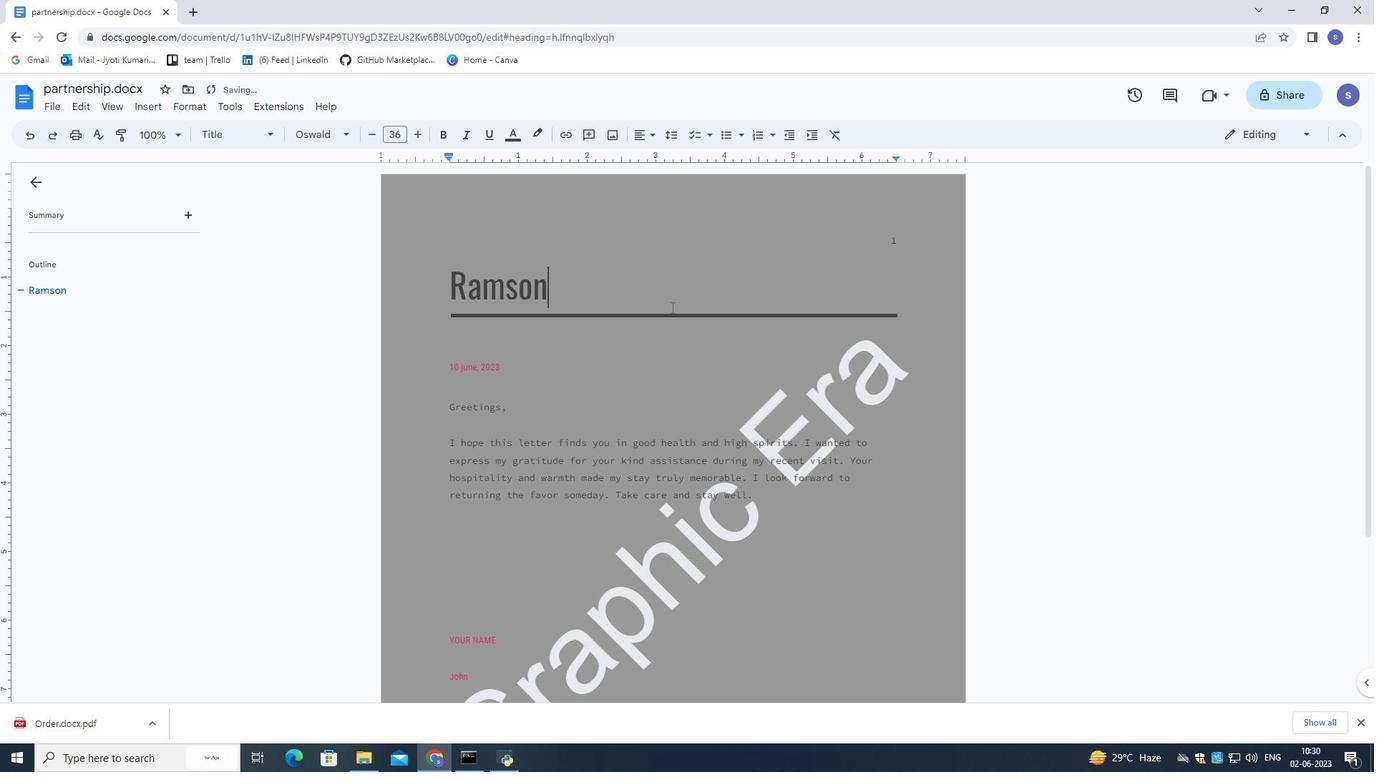 
Action: Mouse moved to (726, 361)
Screenshot: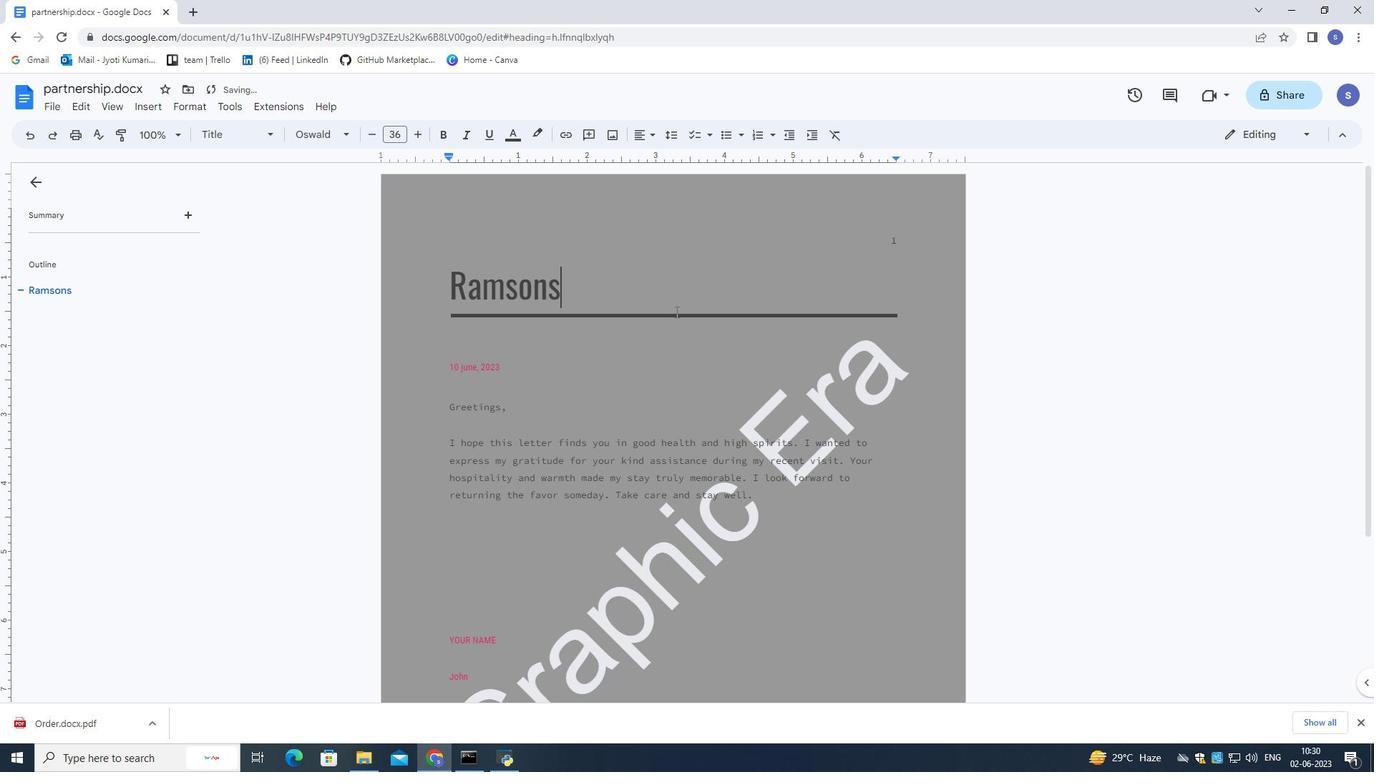 
Action: Mouse scrolled (726, 360) with delta (0, 0)
Screenshot: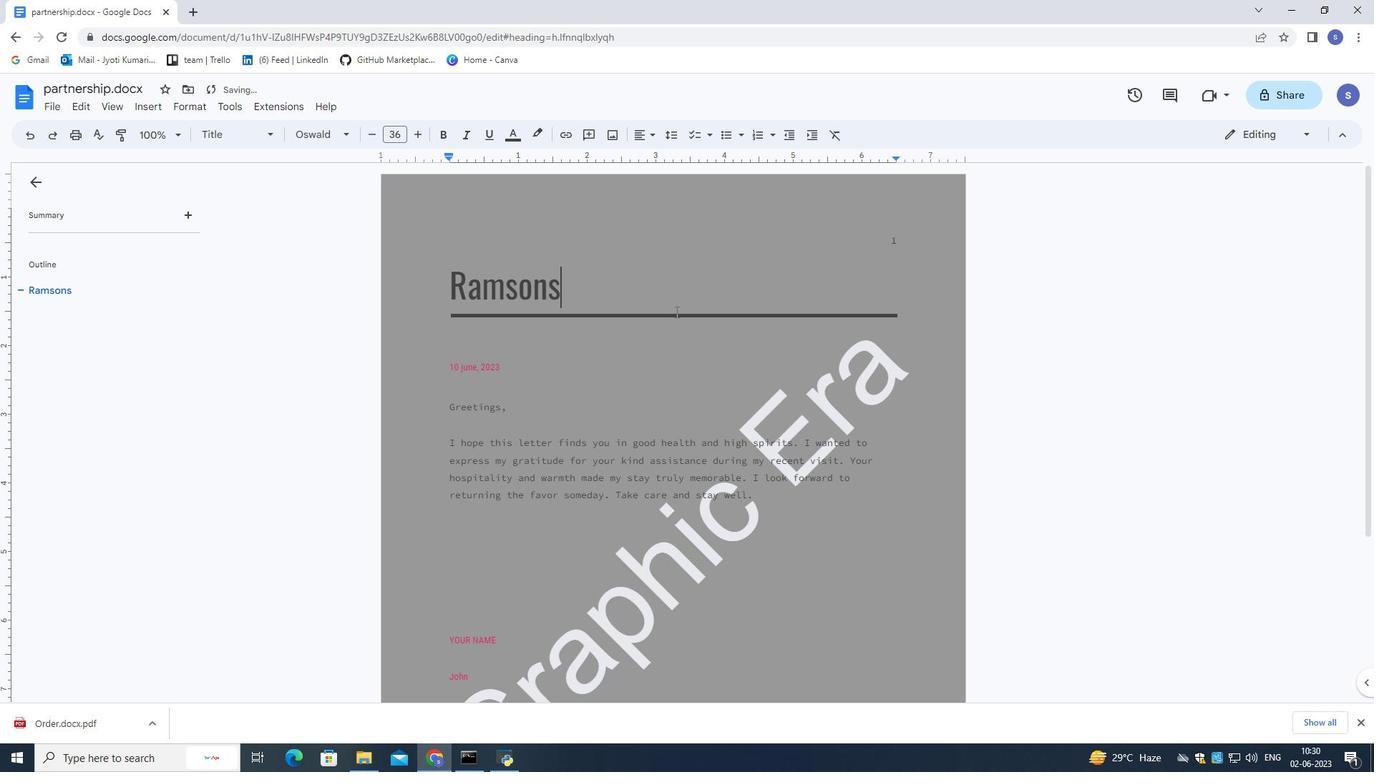 
Action: Mouse moved to (731, 366)
Screenshot: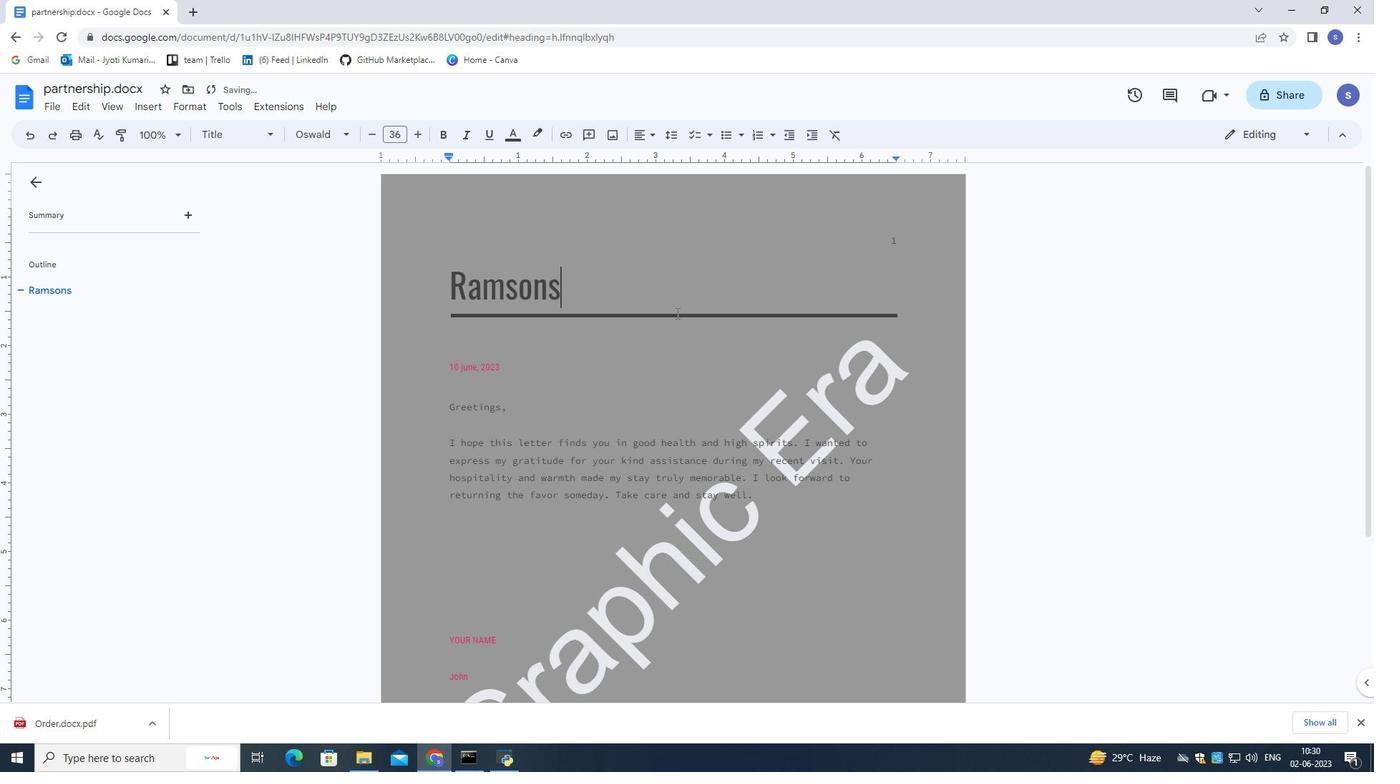 
Action: Mouse scrolled (731, 365) with delta (0, 0)
Screenshot: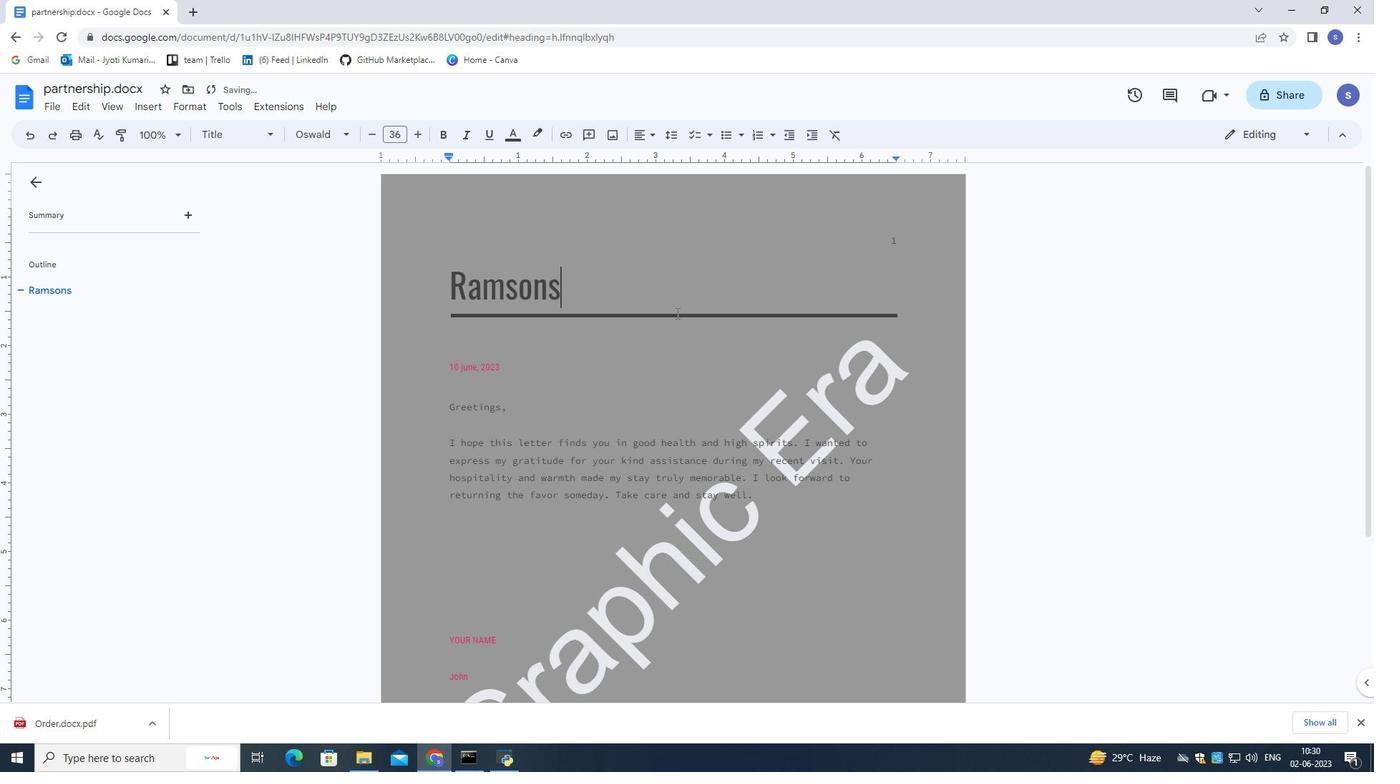 
Action: Mouse moved to (732, 368)
Screenshot: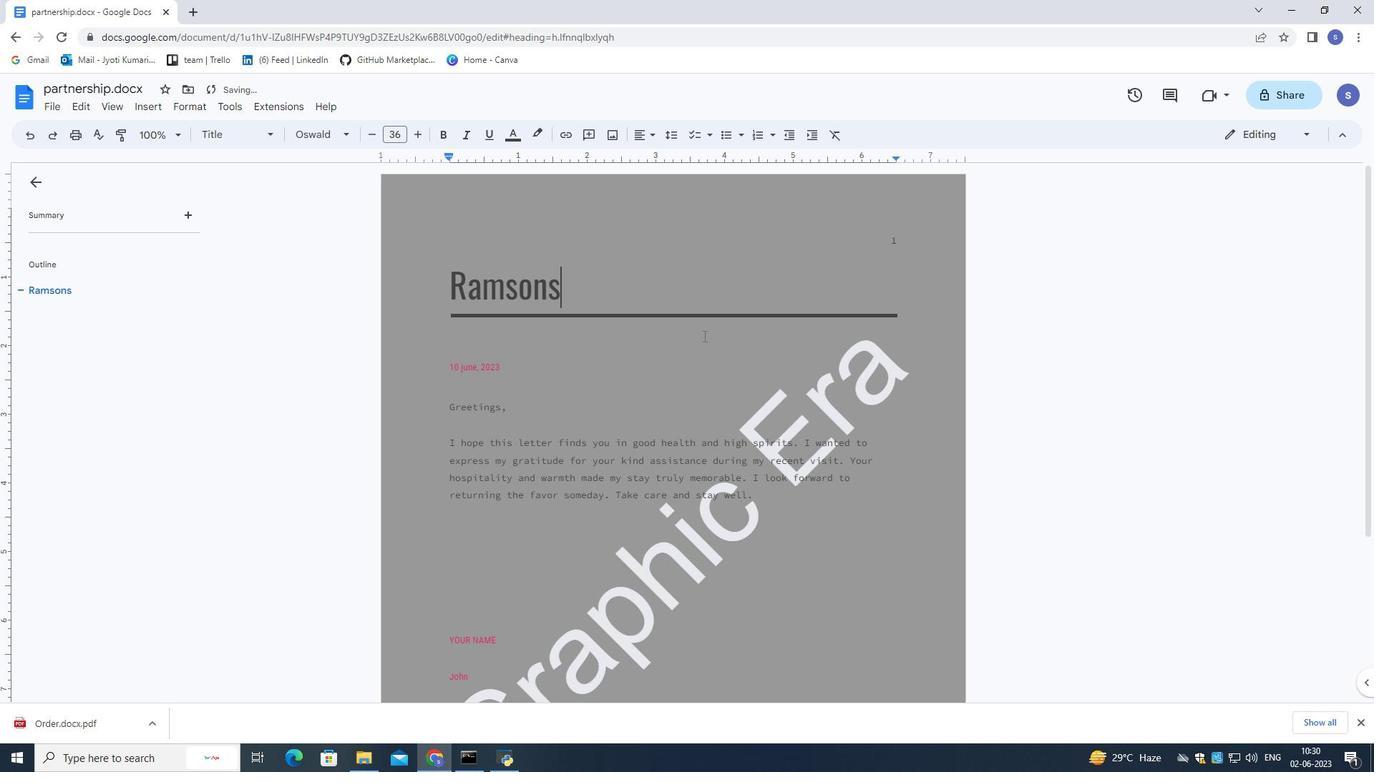 
Action: Mouse scrolled (732, 367) with delta (0, 0)
Screenshot: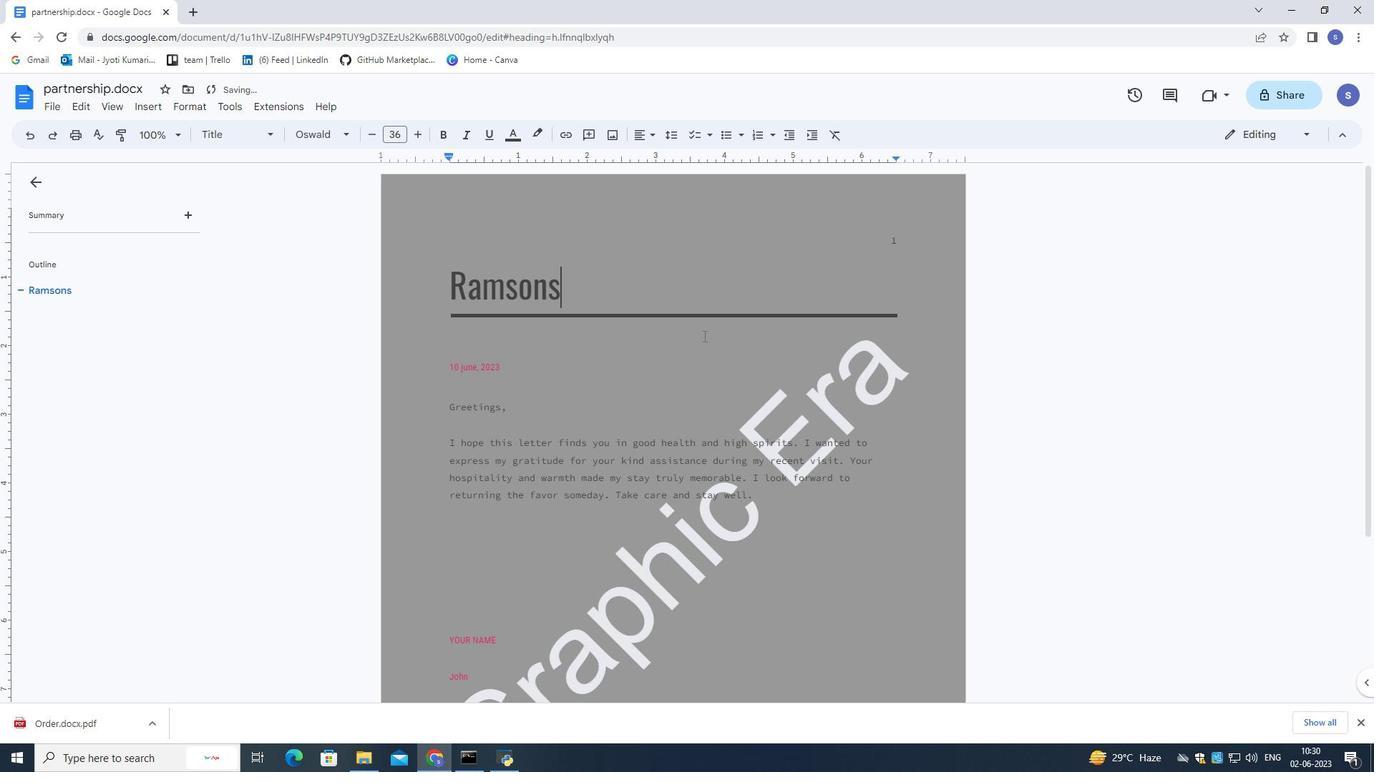 
Action: Mouse scrolled (732, 367) with delta (0, 0)
Screenshot: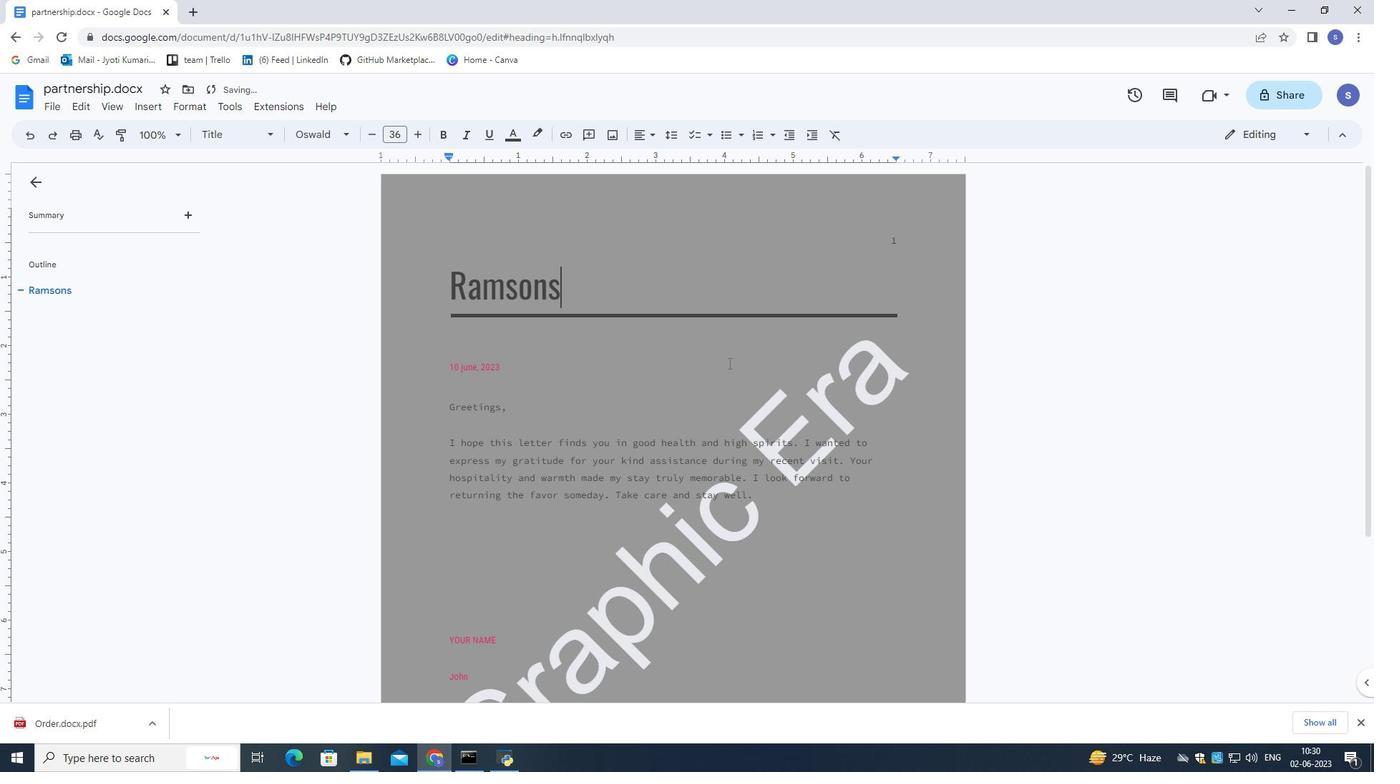 
Action: Mouse moved to (732, 368)
Screenshot: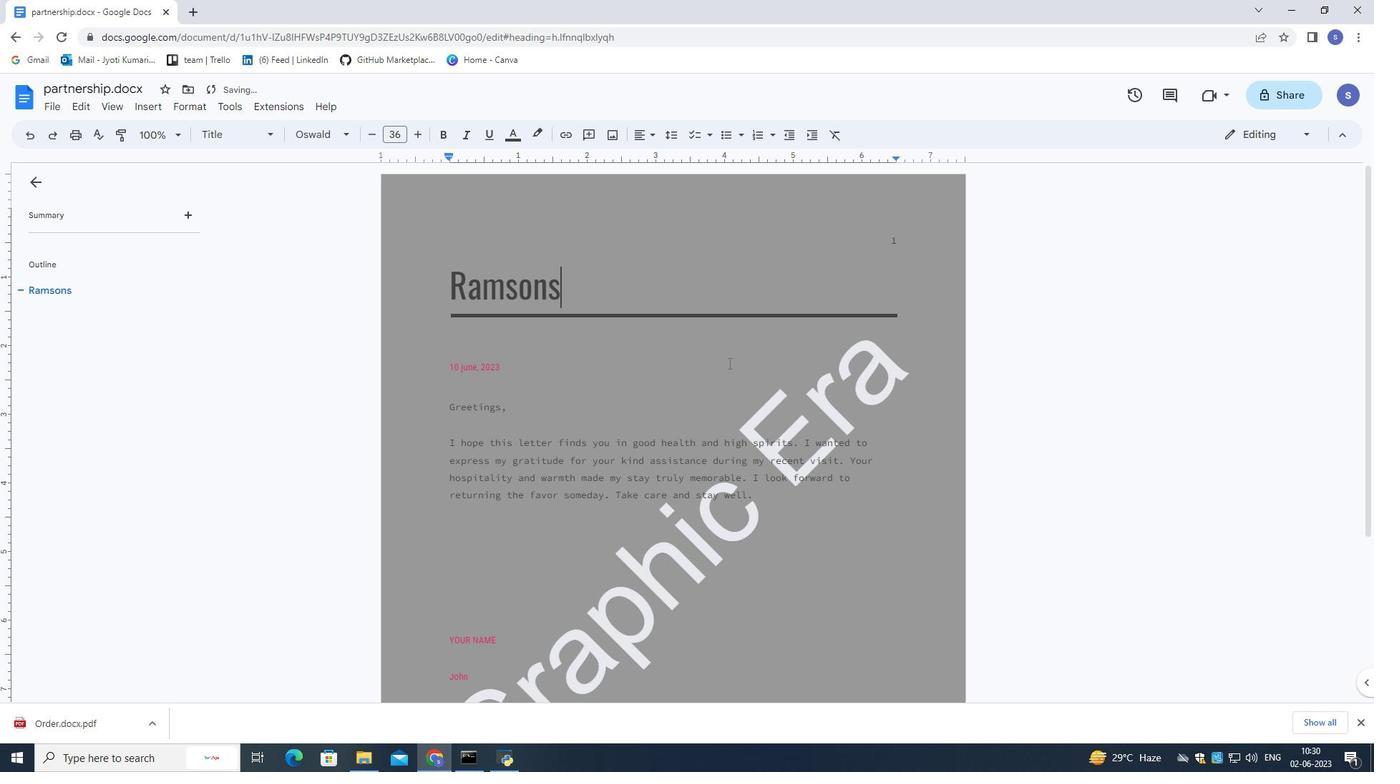 
Action: Mouse scrolled (732, 367) with delta (0, 0)
Screenshot: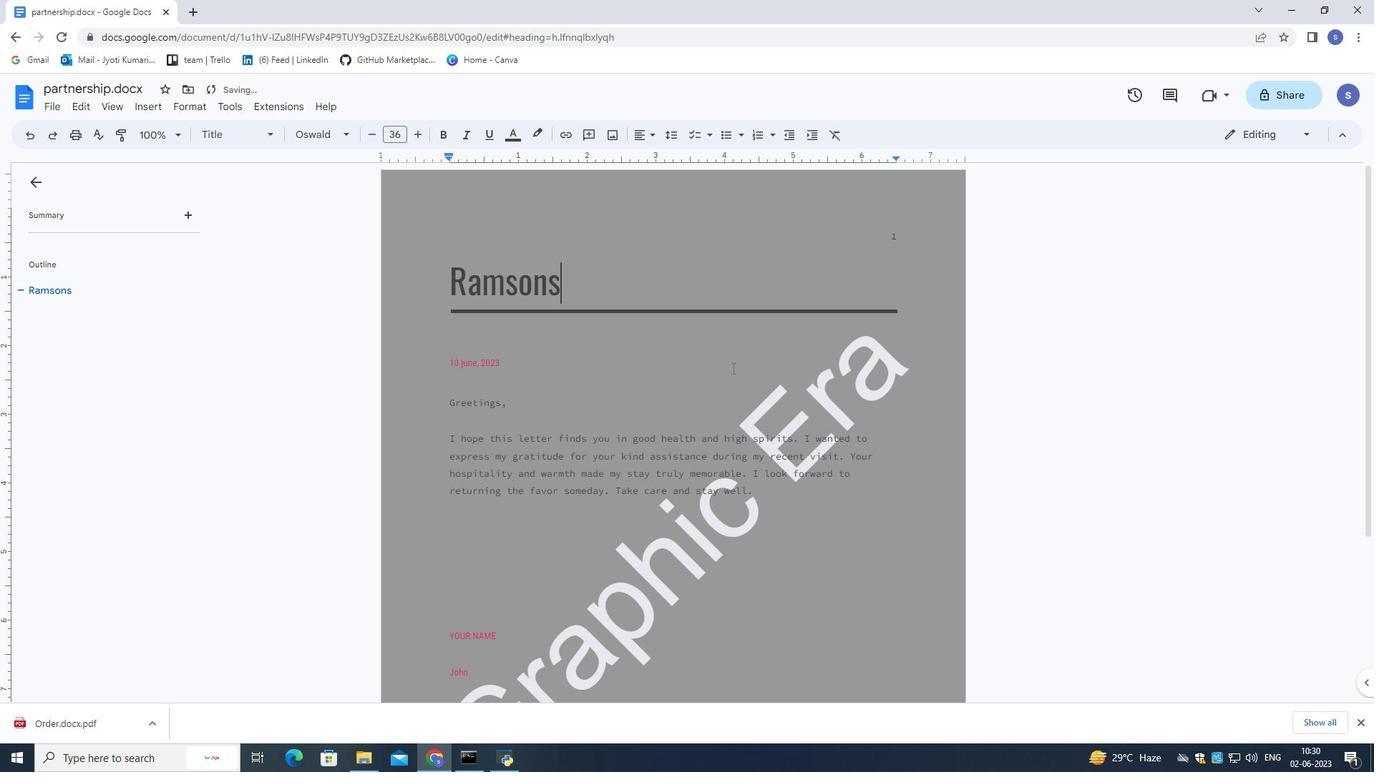 
Action: Mouse scrolled (732, 367) with delta (0, 0)
Screenshot: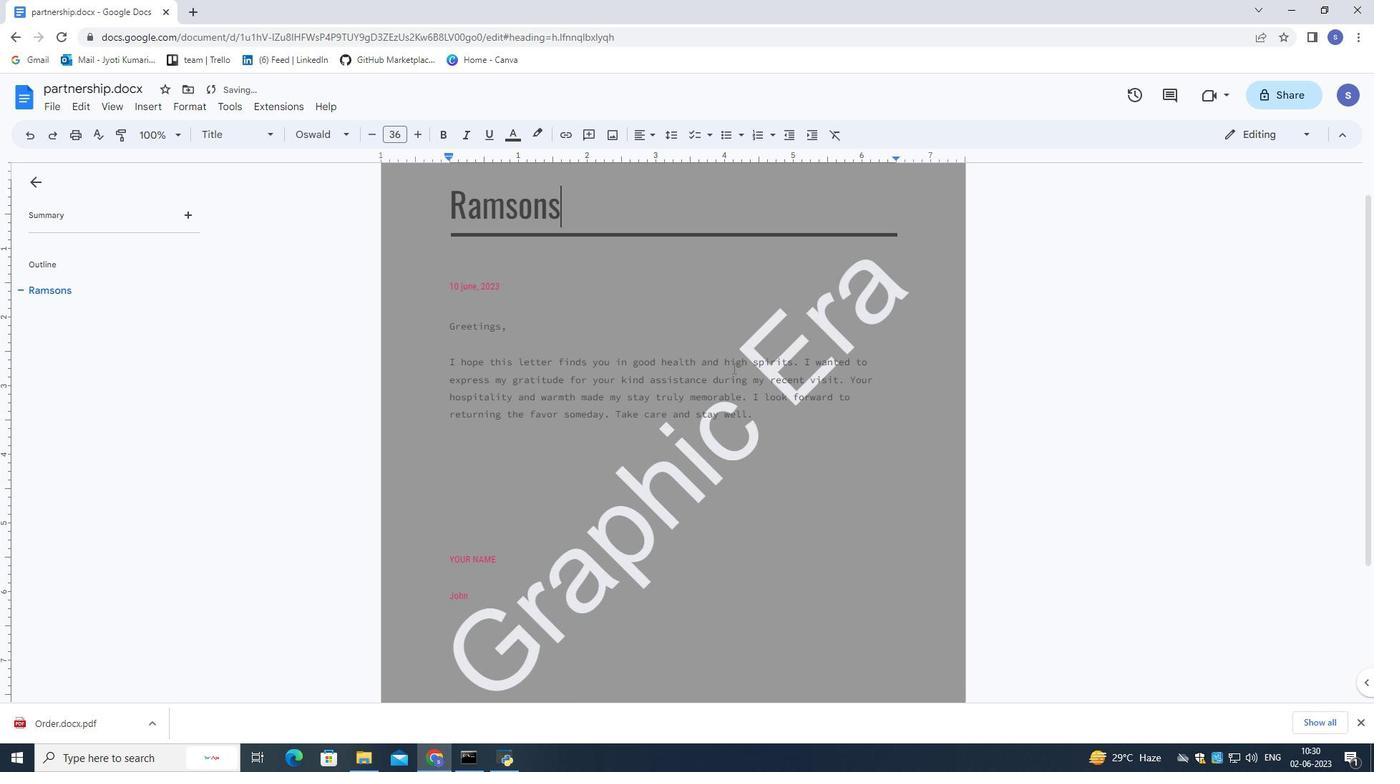 
Action: Mouse moved to (734, 368)
Screenshot: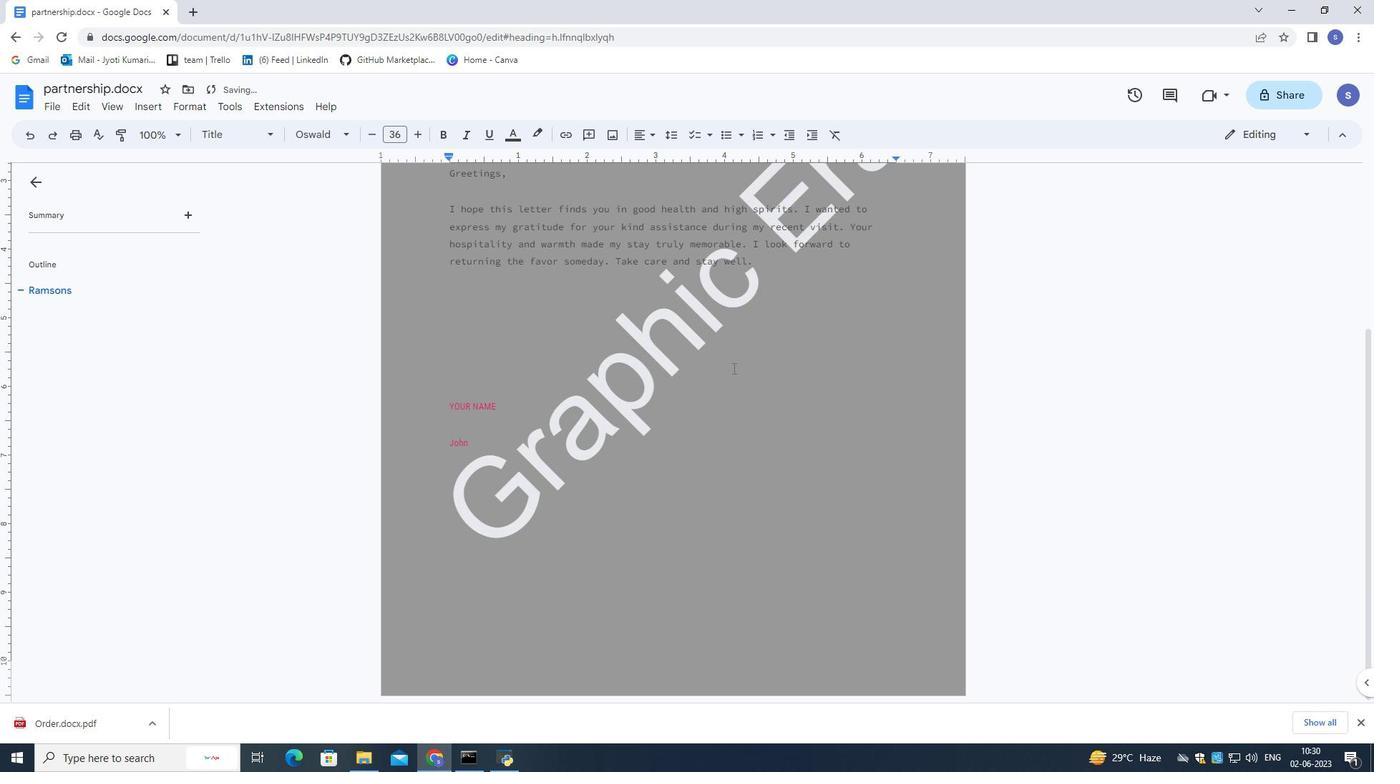 
Action: Mouse scrolled (733, 369) with delta (0, 0)
Screenshot: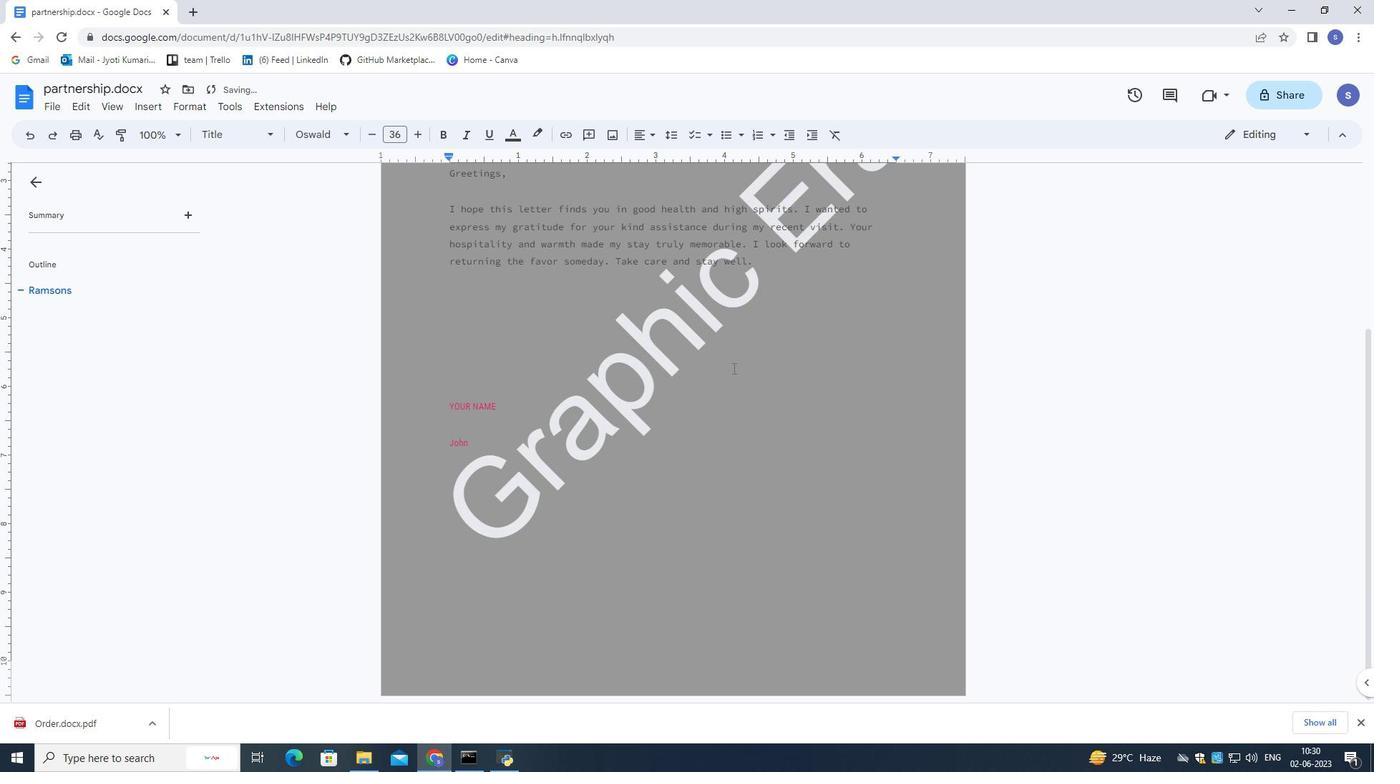
Action: Mouse scrolled (734, 369) with delta (0, 0)
Screenshot: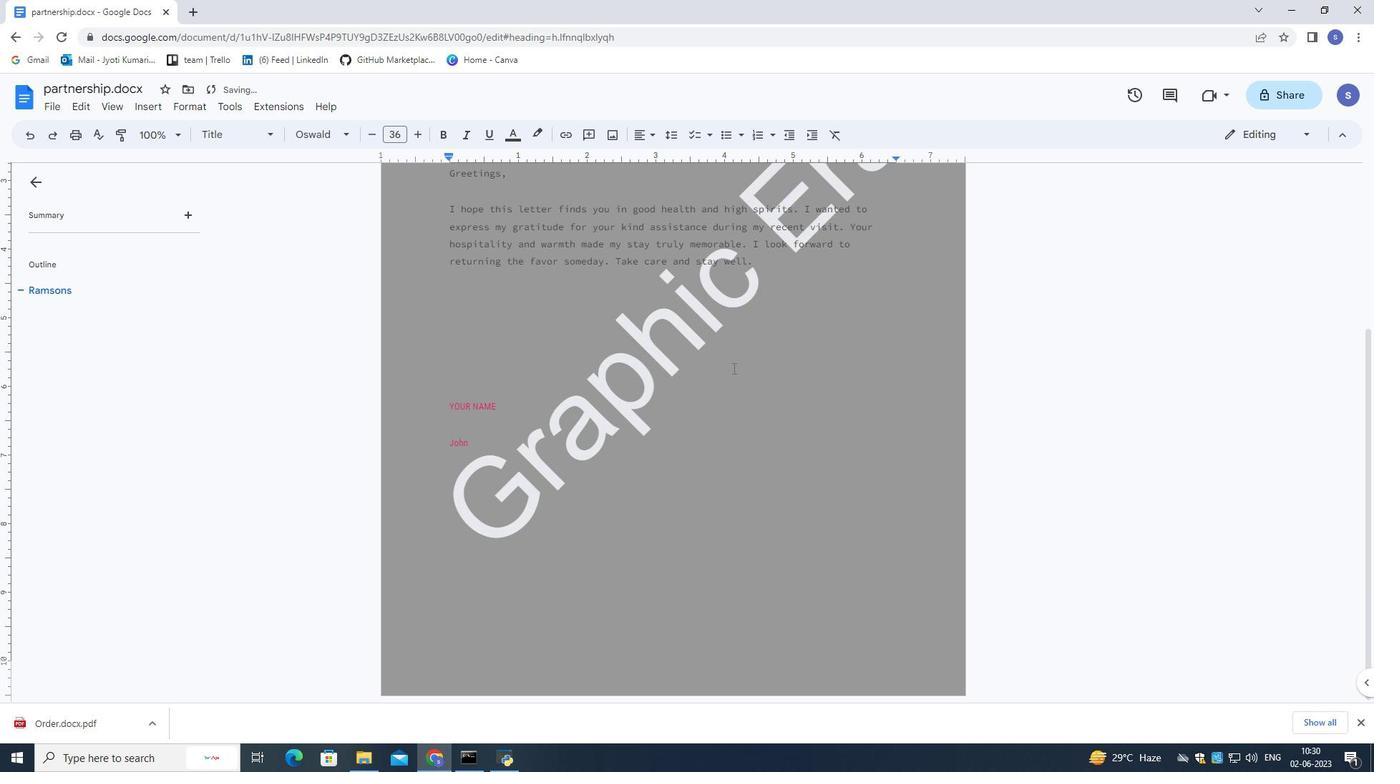 
Action: Mouse scrolled (734, 369) with delta (0, 0)
Screenshot: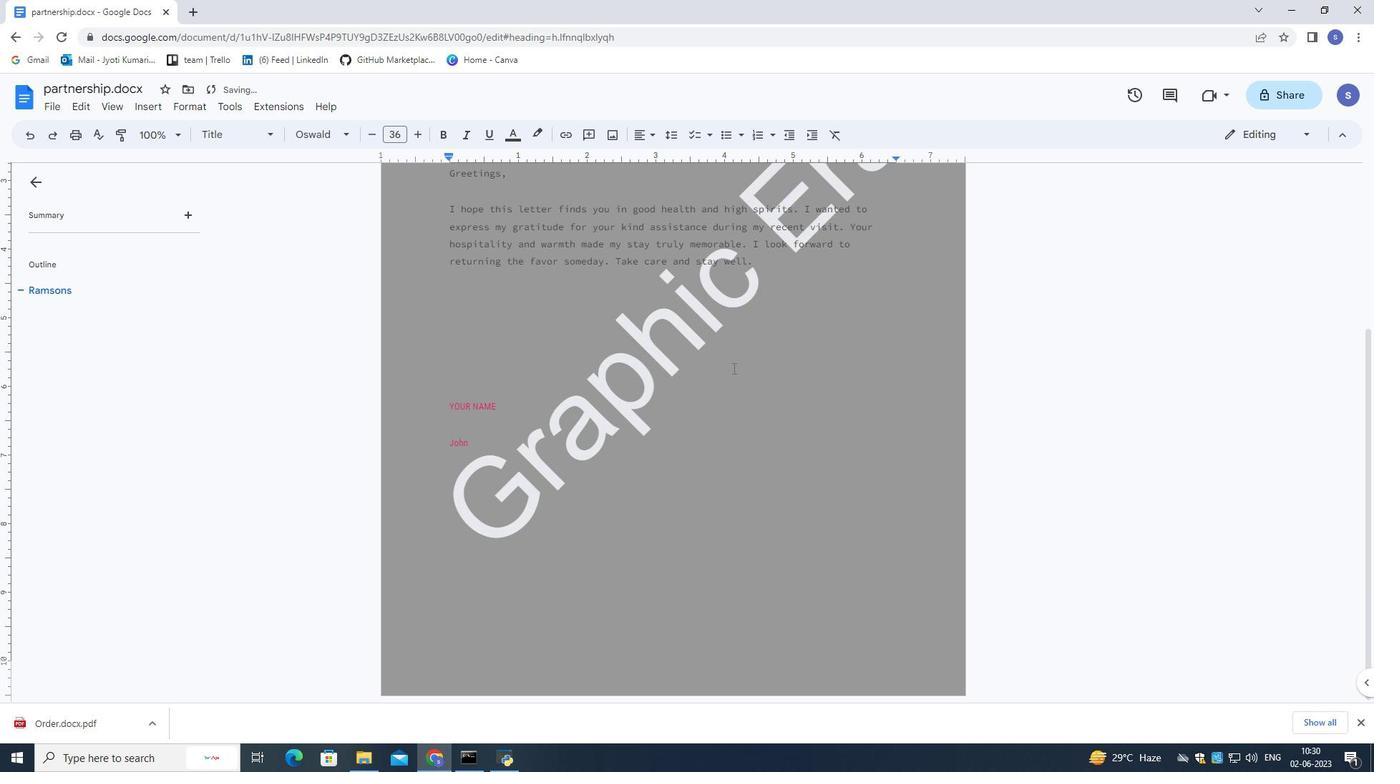 
Action: Mouse scrolled (734, 369) with delta (0, 0)
Screenshot: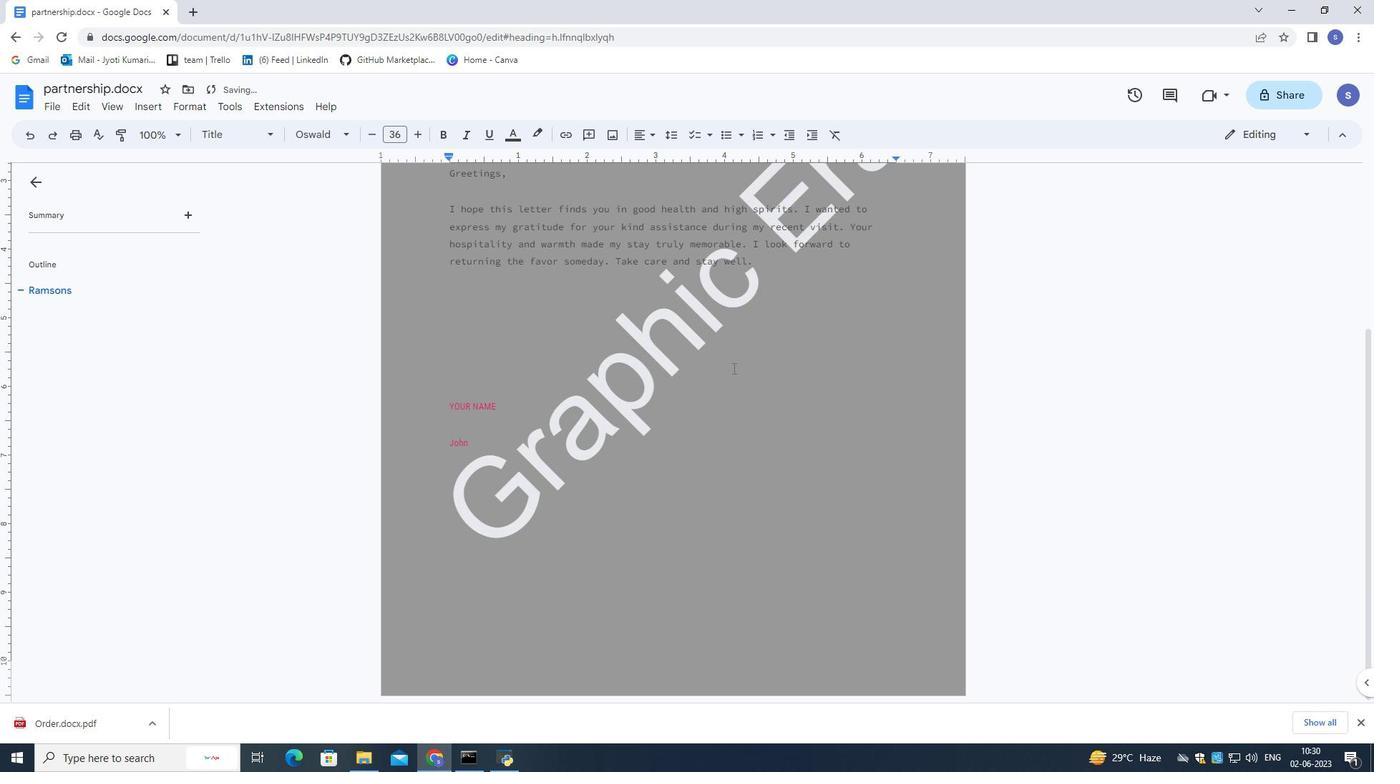
Action: Mouse scrolled (734, 369) with delta (0, 0)
Screenshot: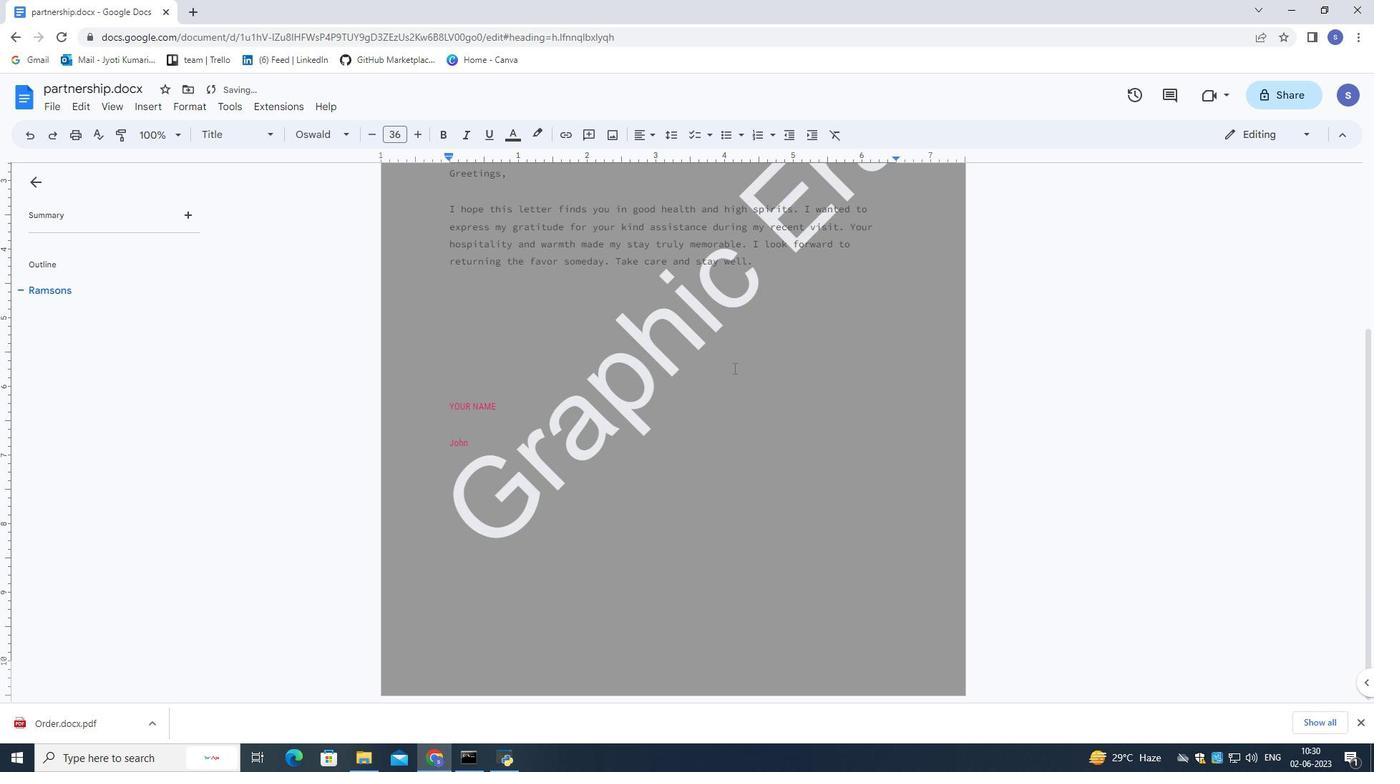 
Action: Mouse scrolled (734, 369) with delta (0, 0)
Screenshot: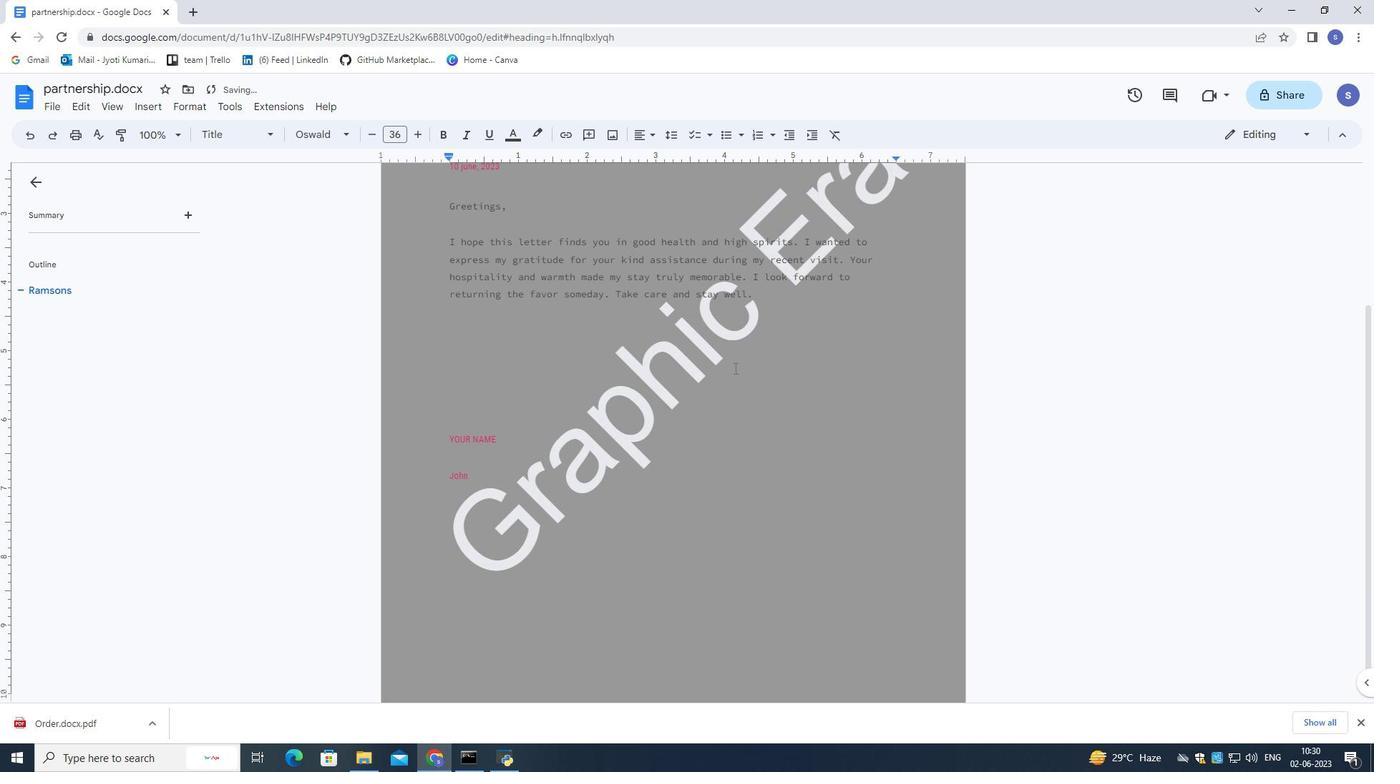 
Action: Mouse moved to (739, 366)
Screenshot: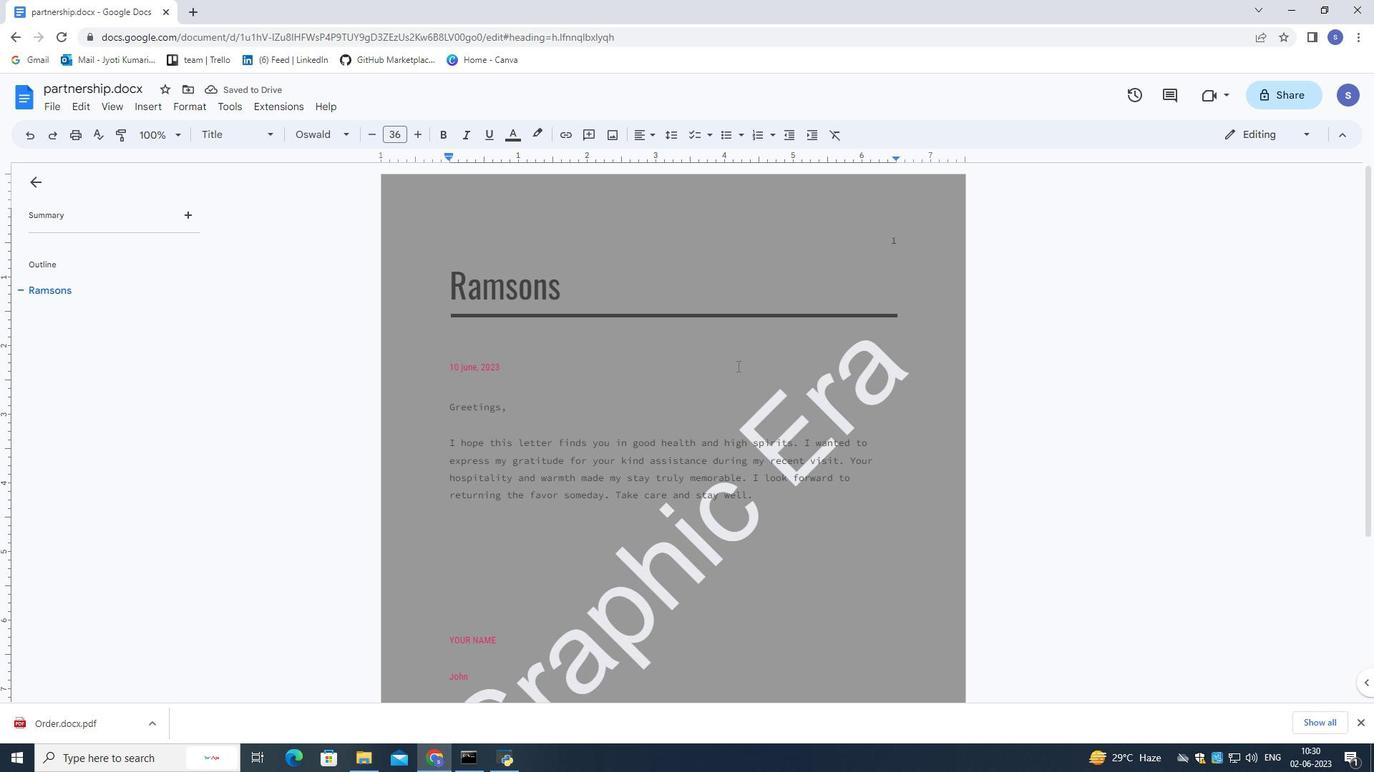 
